 Task: Add Brouwerij West Picnic Lighting Hazy IPA 4 Pack Cans to the cart.
Action: Mouse moved to (1020, 380)
Screenshot: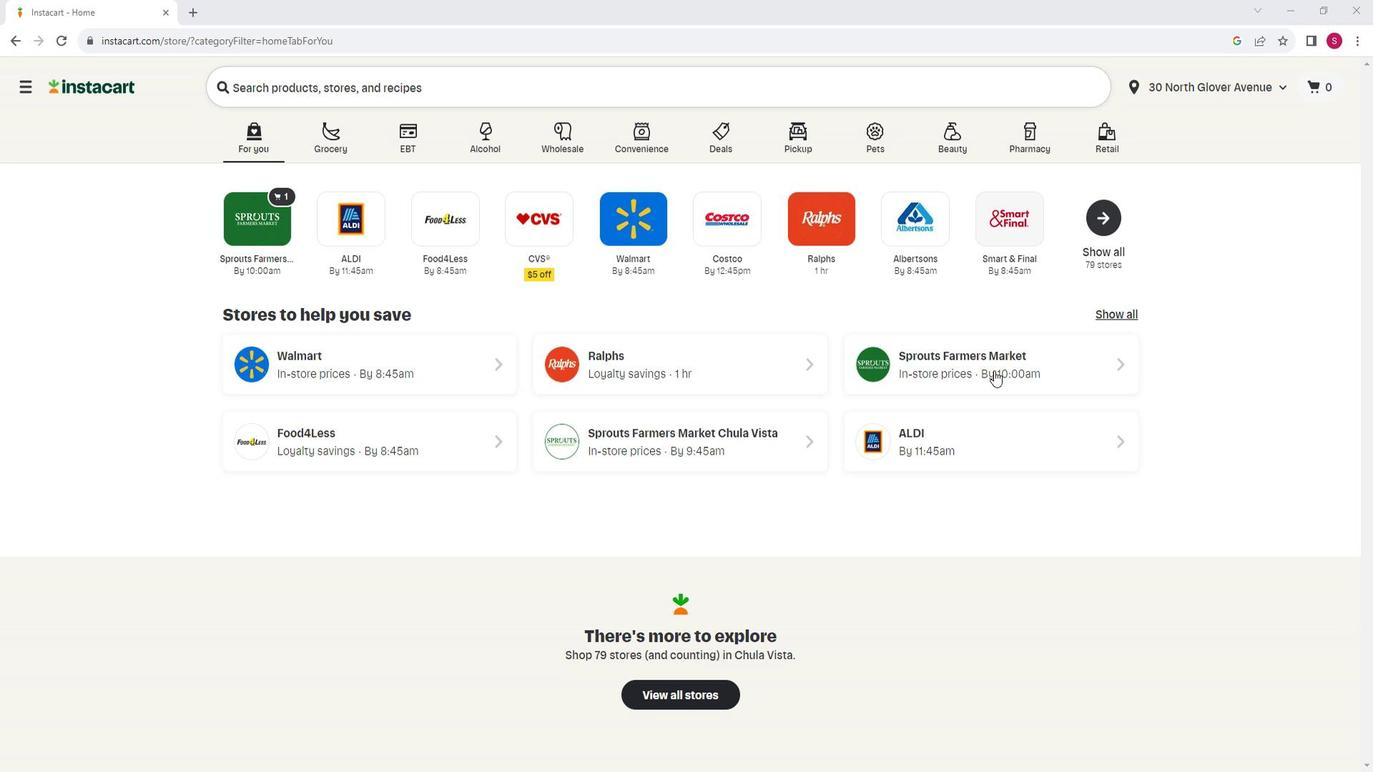 
Action: Mouse pressed left at (1020, 380)
Screenshot: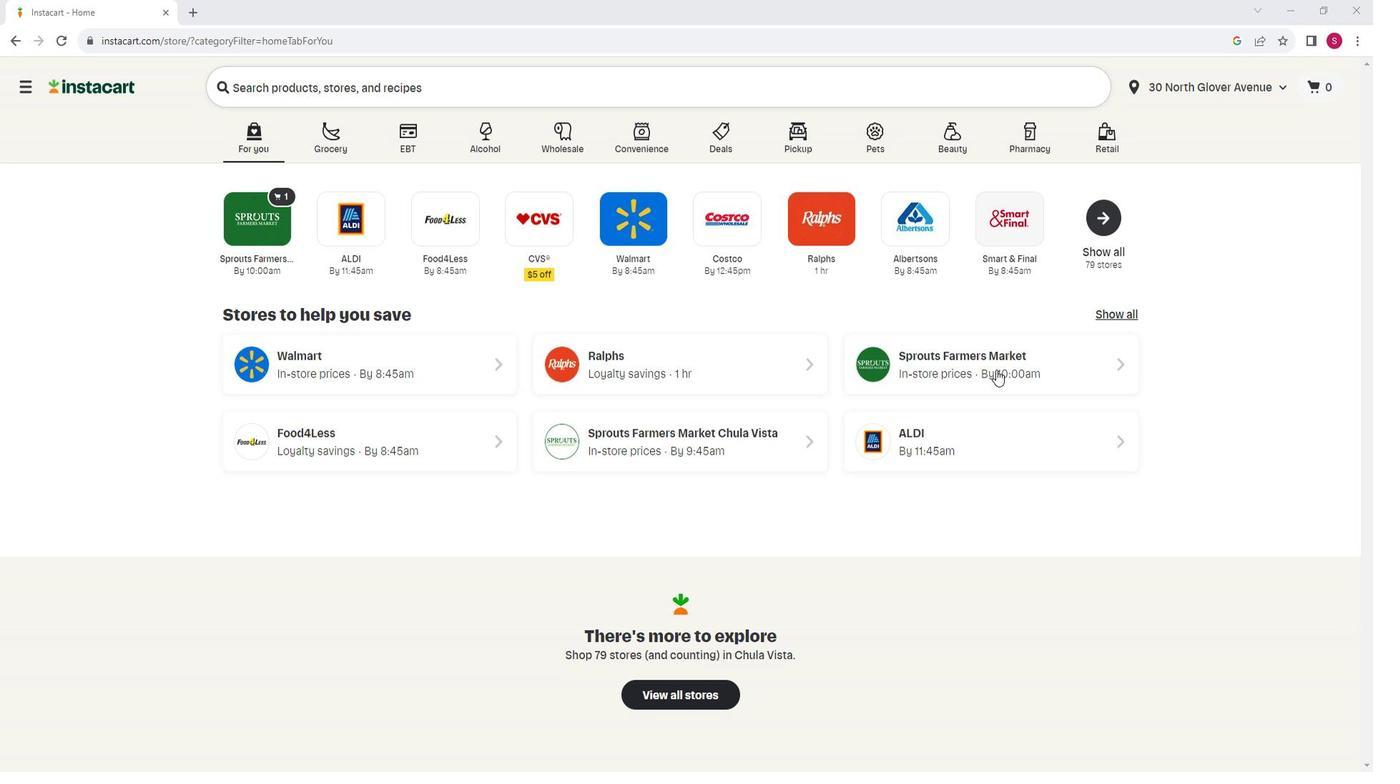 
Action: Mouse moved to (96, 645)
Screenshot: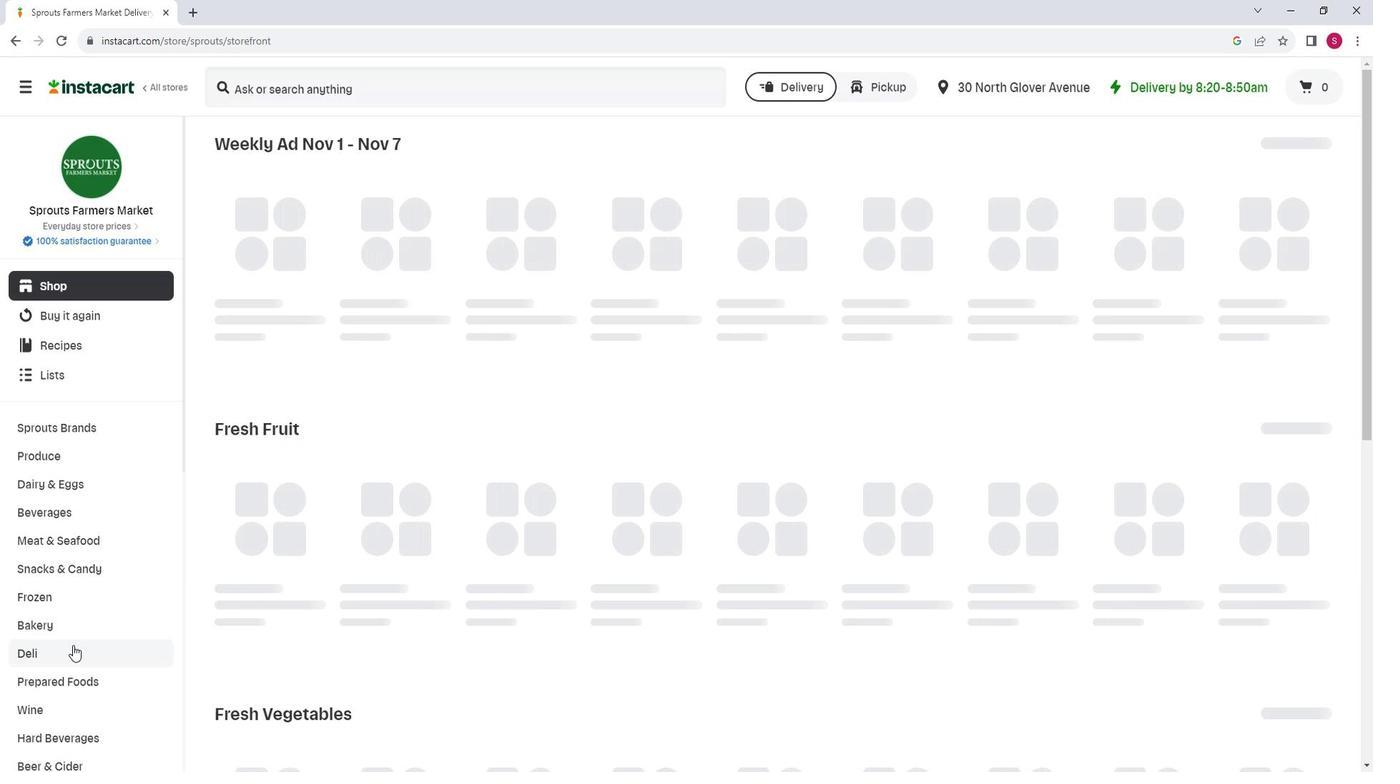 
Action: Mouse scrolled (96, 645) with delta (0, 0)
Screenshot: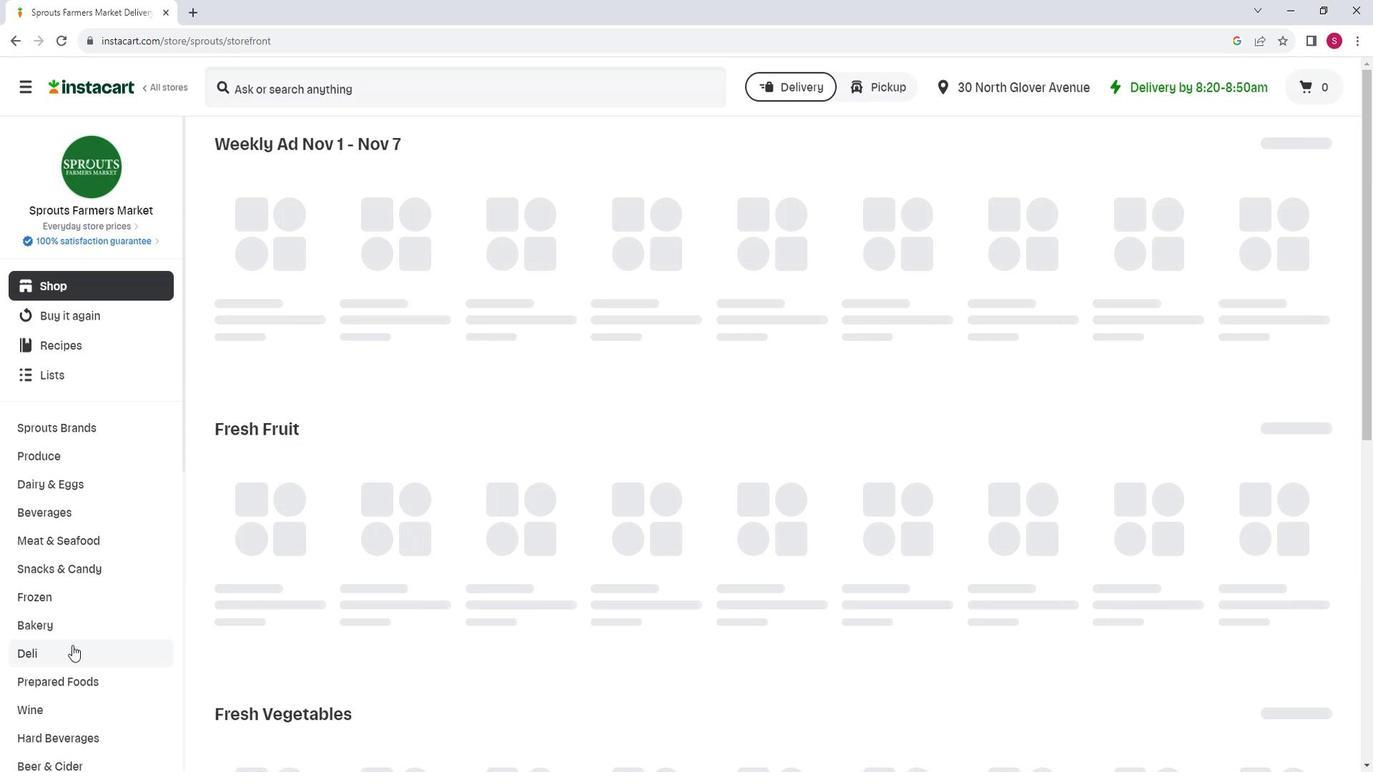 
Action: Mouse scrolled (96, 645) with delta (0, 0)
Screenshot: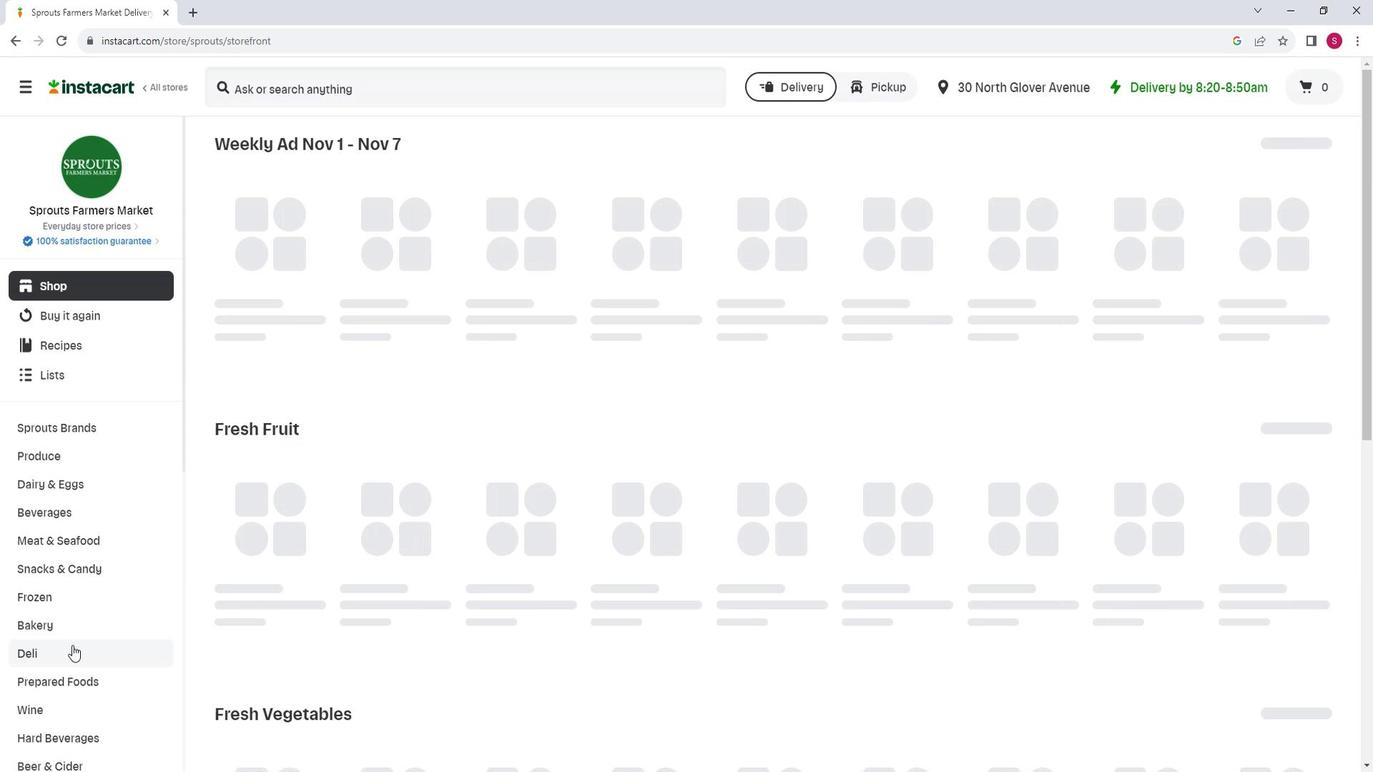 
Action: Mouse moved to (105, 620)
Screenshot: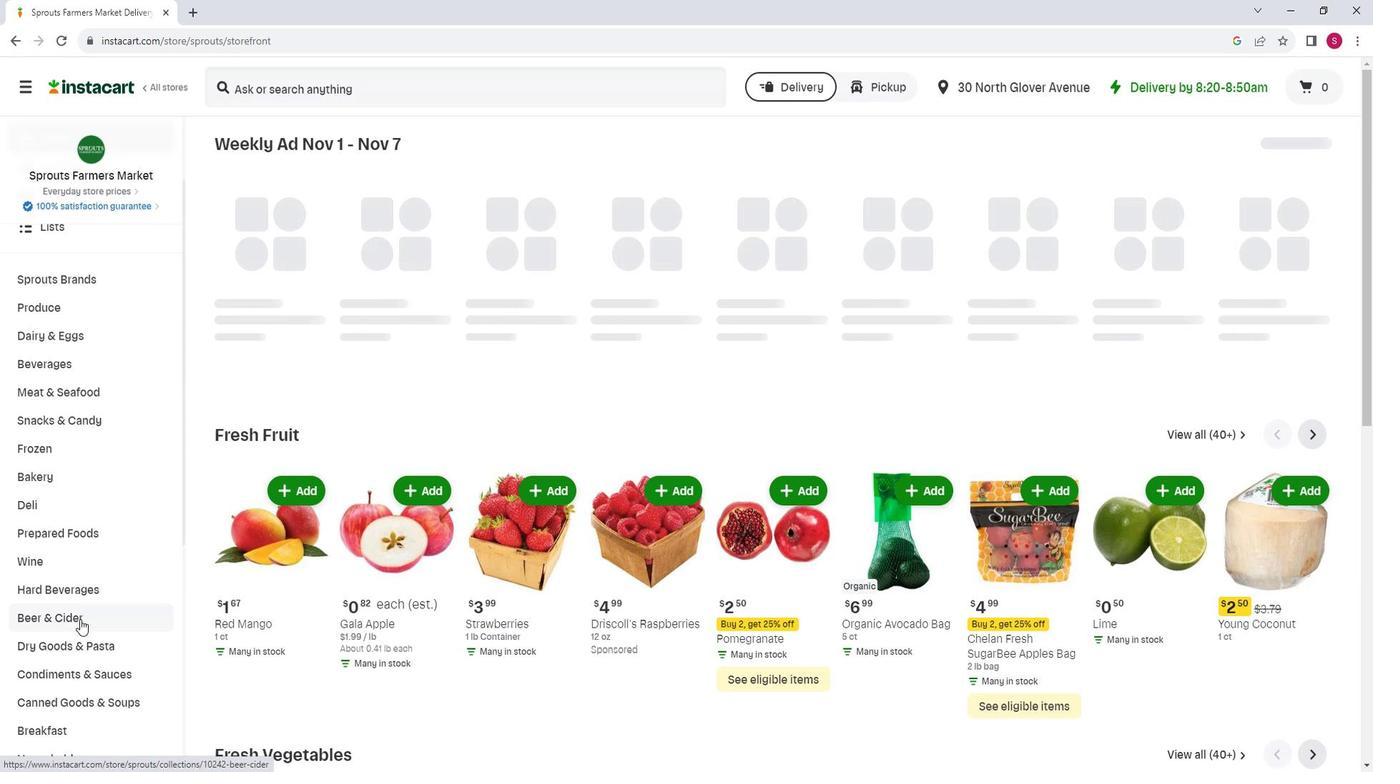 
Action: Mouse pressed left at (105, 620)
Screenshot: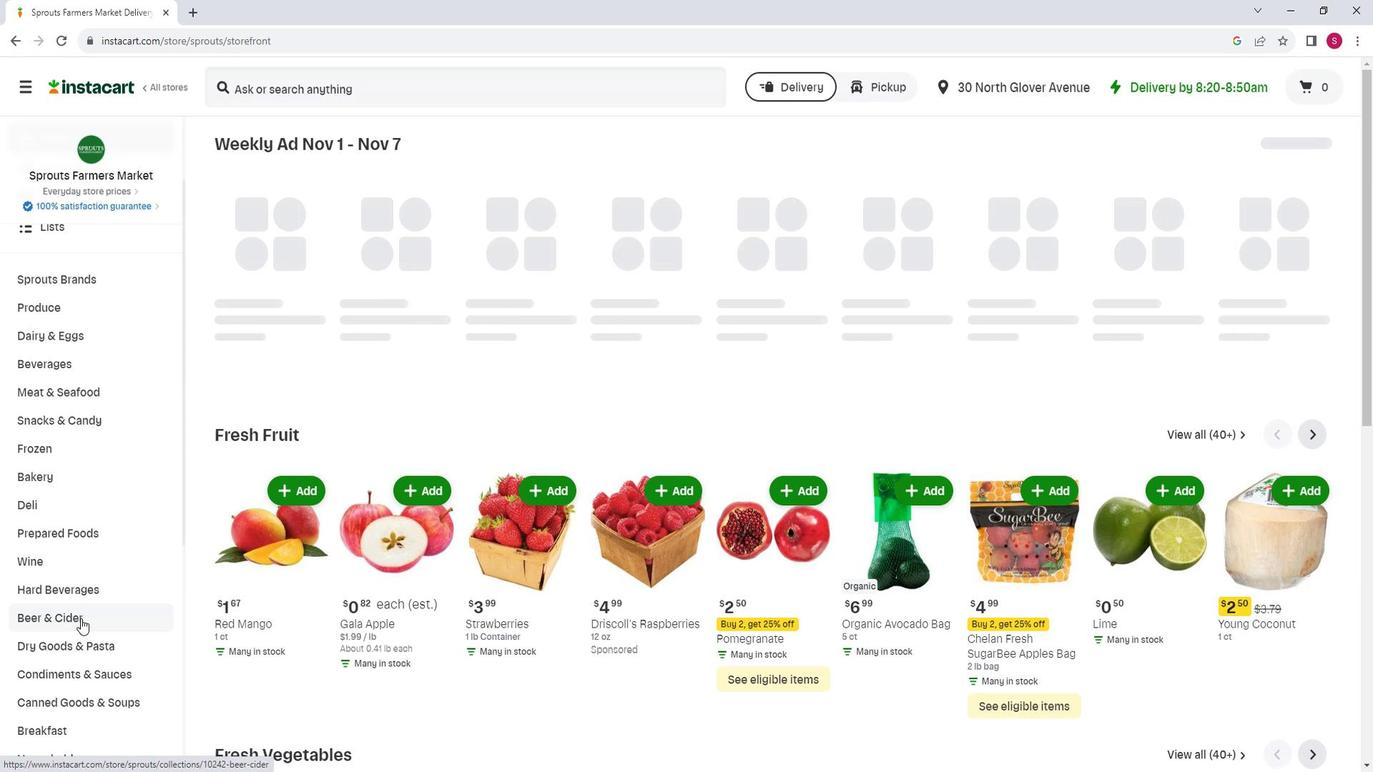 
Action: Mouse moved to (344, 203)
Screenshot: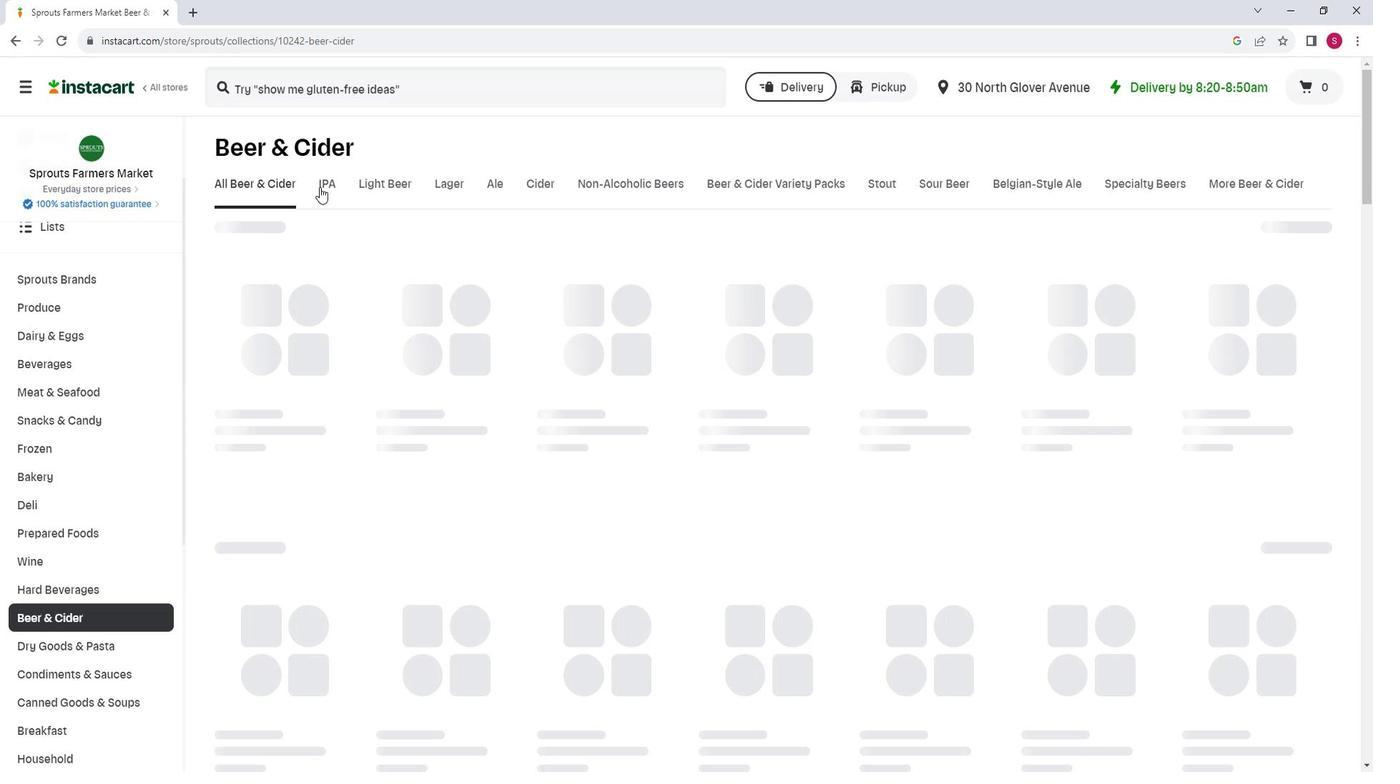 
Action: Mouse pressed left at (344, 203)
Screenshot: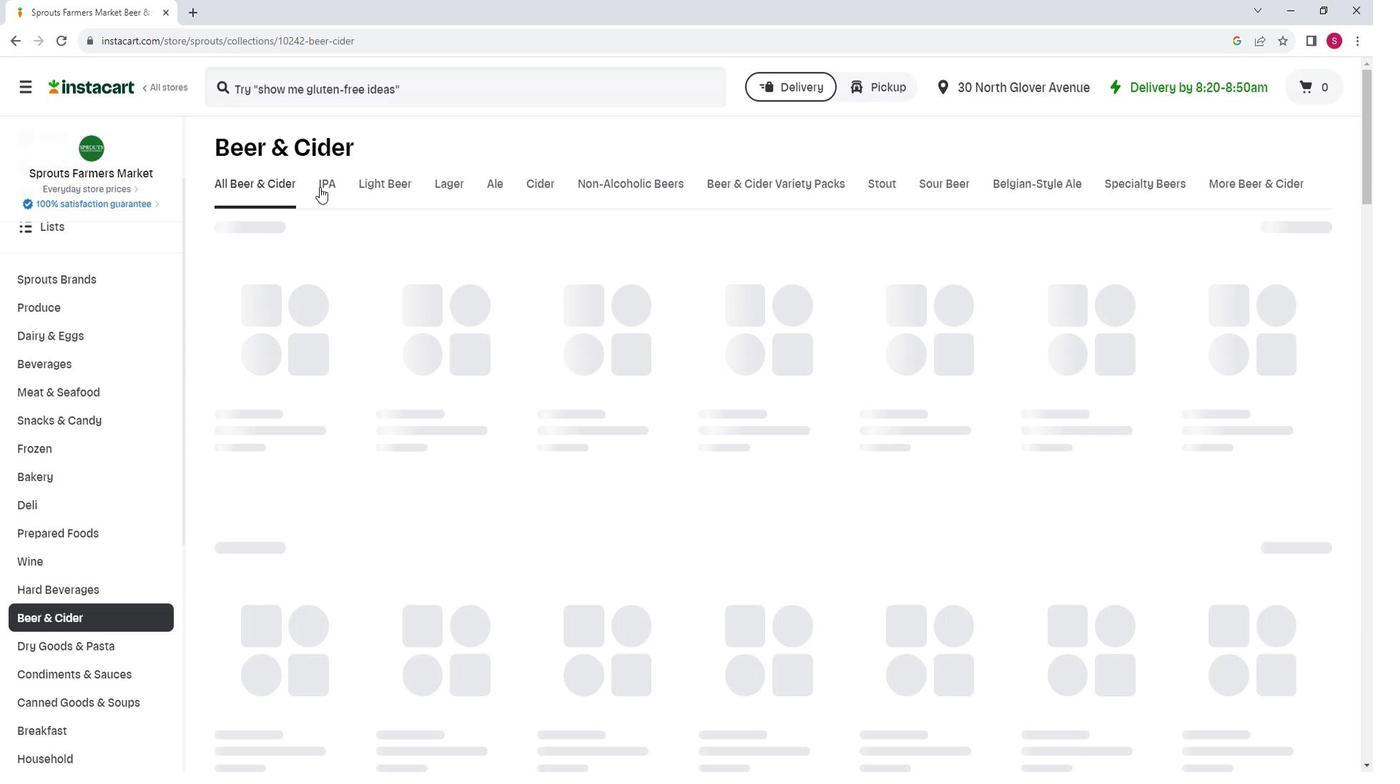 
Action: Mouse moved to (559, 295)
Screenshot: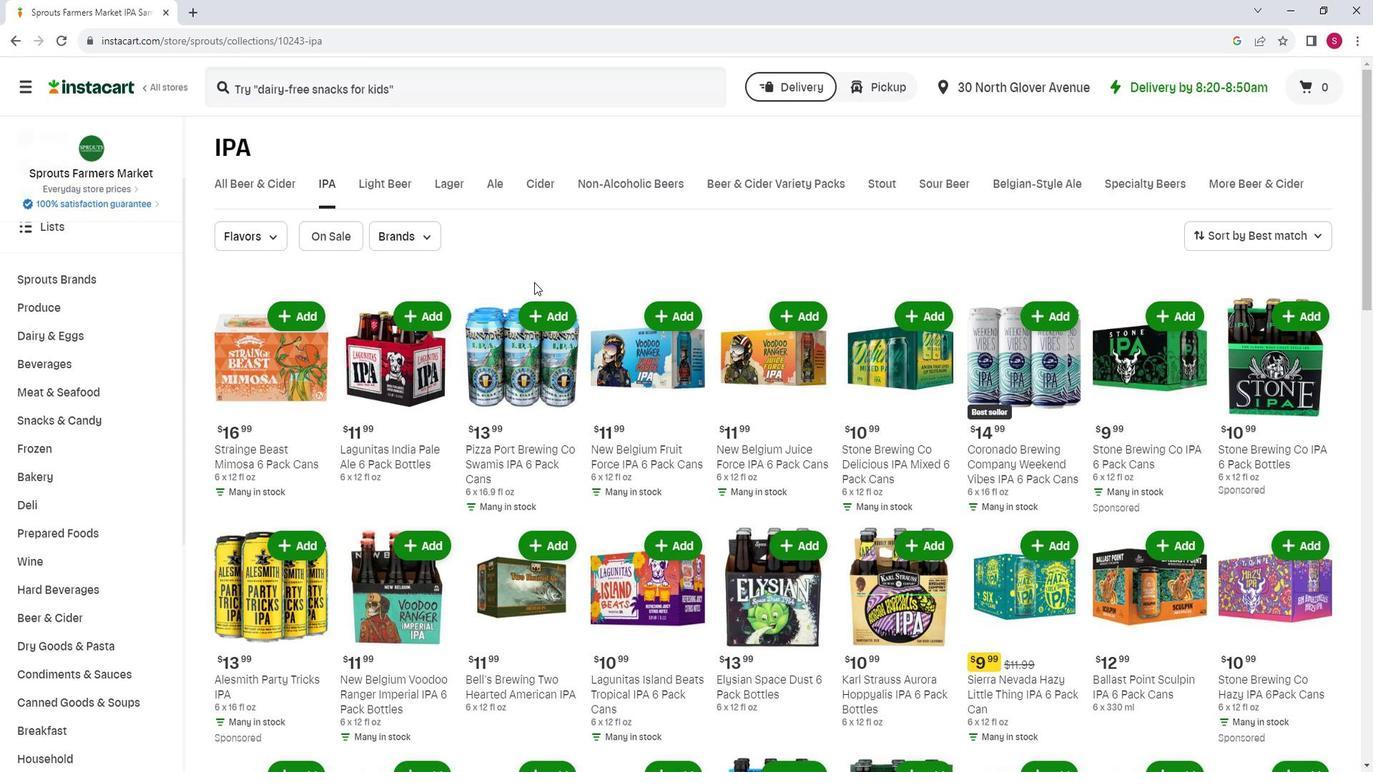 
Action: Mouse scrolled (559, 294) with delta (0, 0)
Screenshot: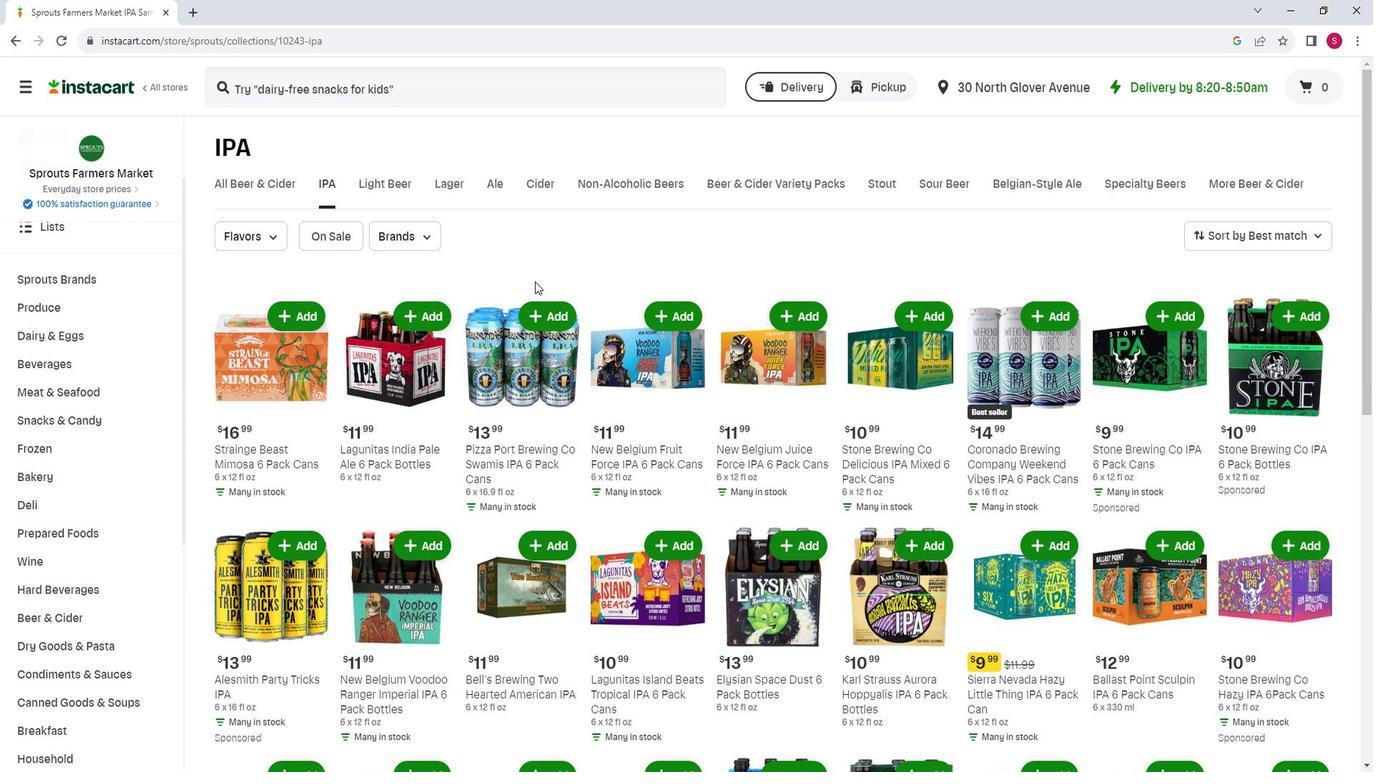 
Action: Mouse moved to (679, 291)
Screenshot: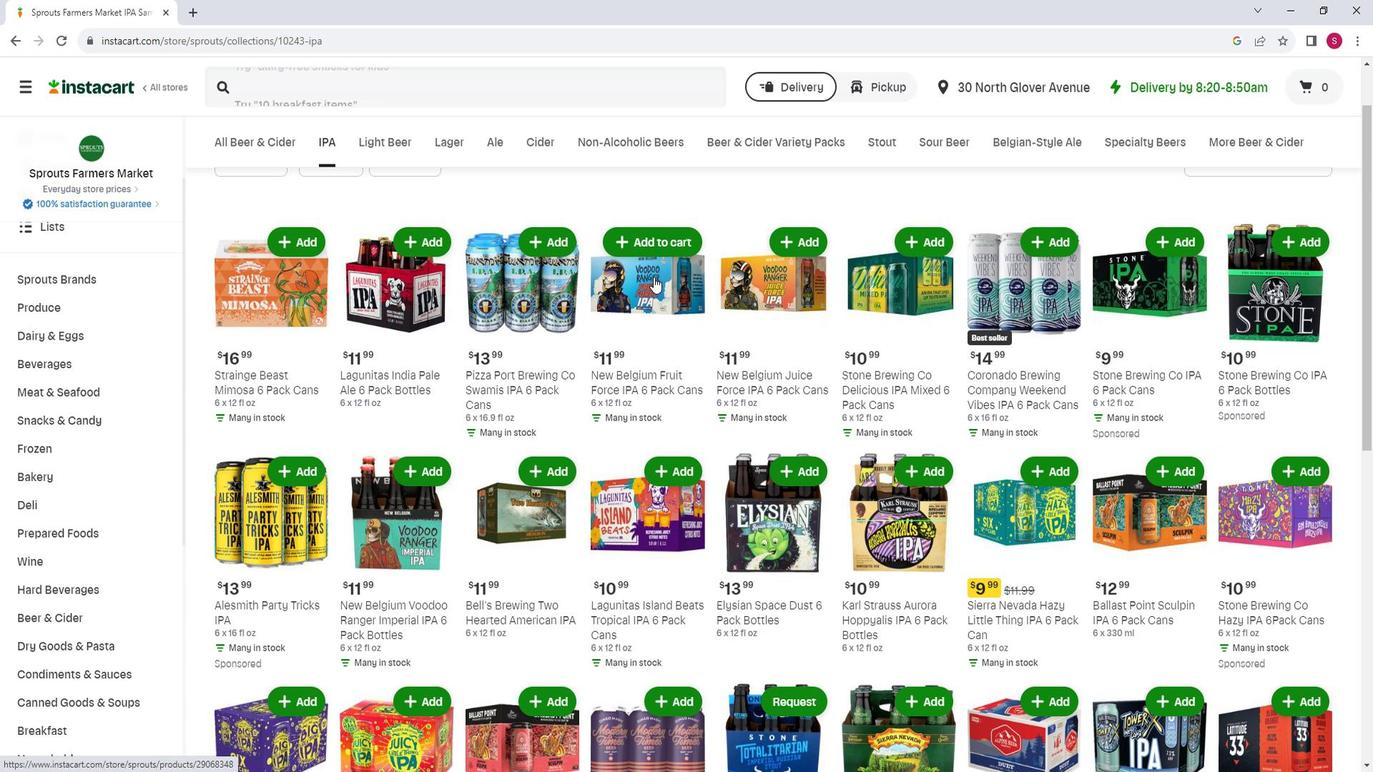 
Action: Mouse scrolled (679, 290) with delta (0, 0)
Screenshot: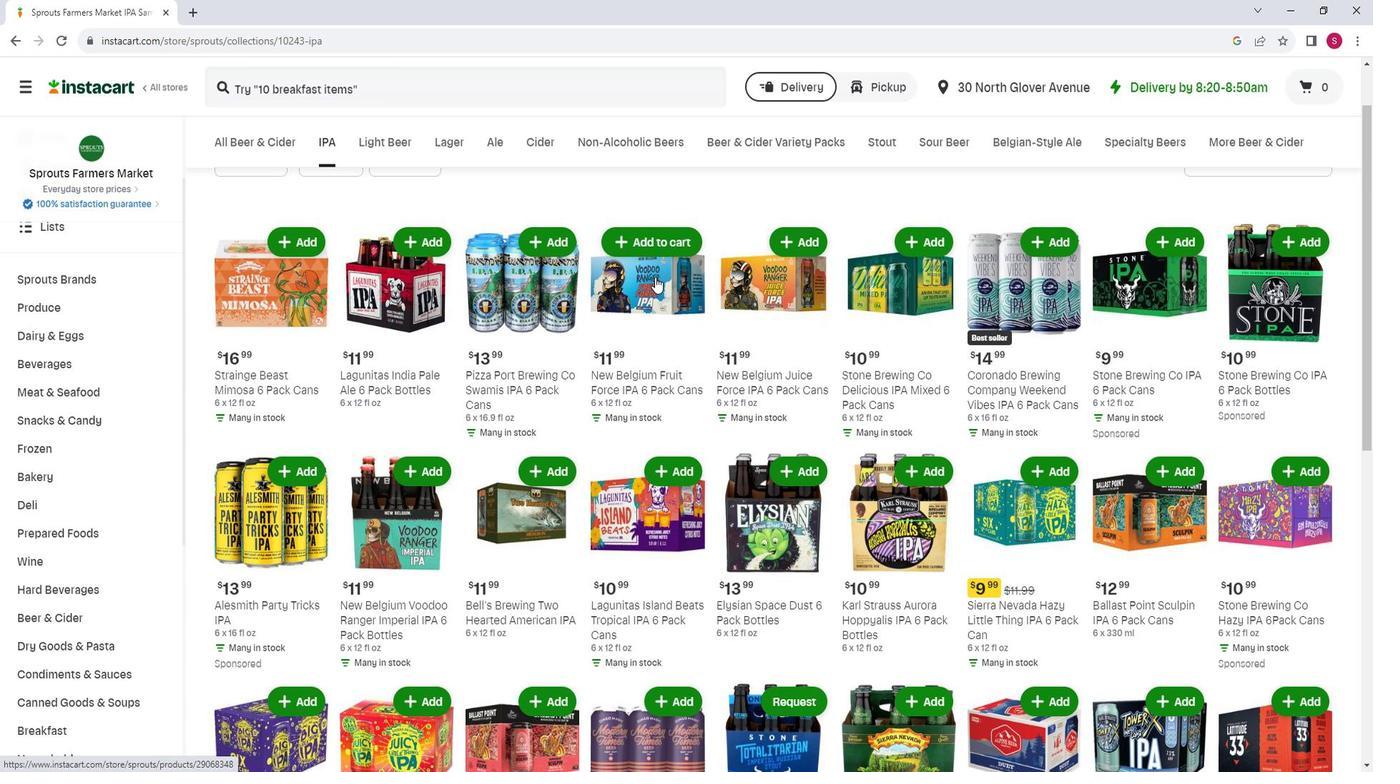 
Action: Mouse moved to (713, 368)
Screenshot: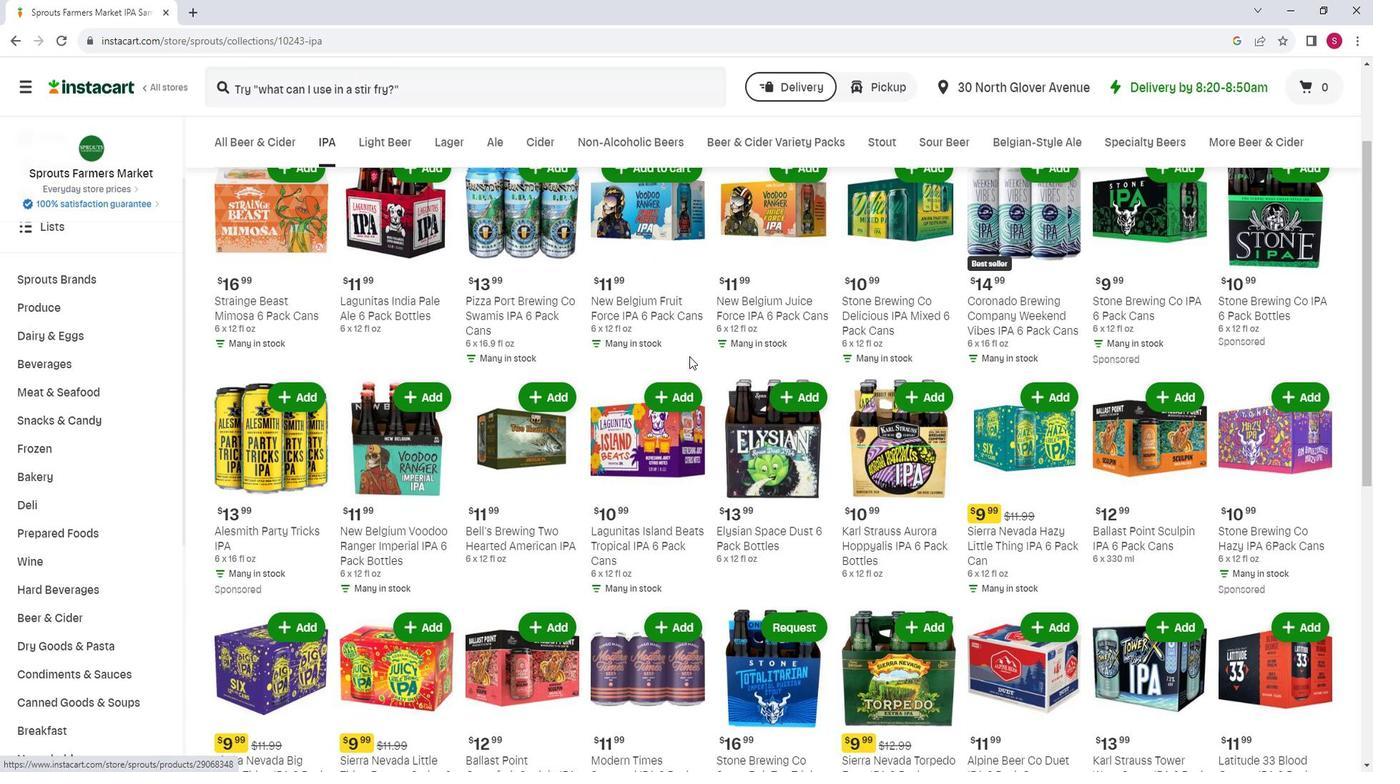 
Action: Mouse scrolled (713, 367) with delta (0, 0)
Screenshot: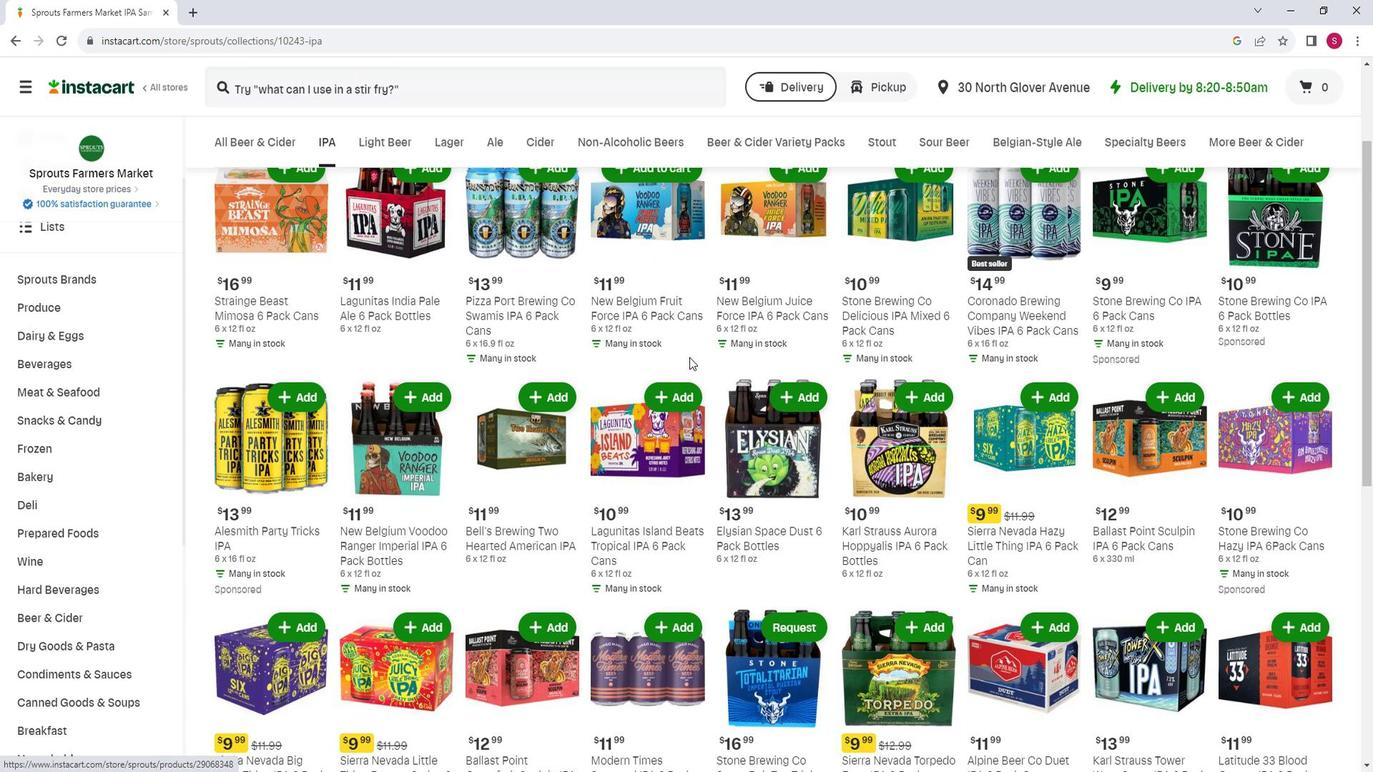 
Action: Mouse moved to (720, 369)
Screenshot: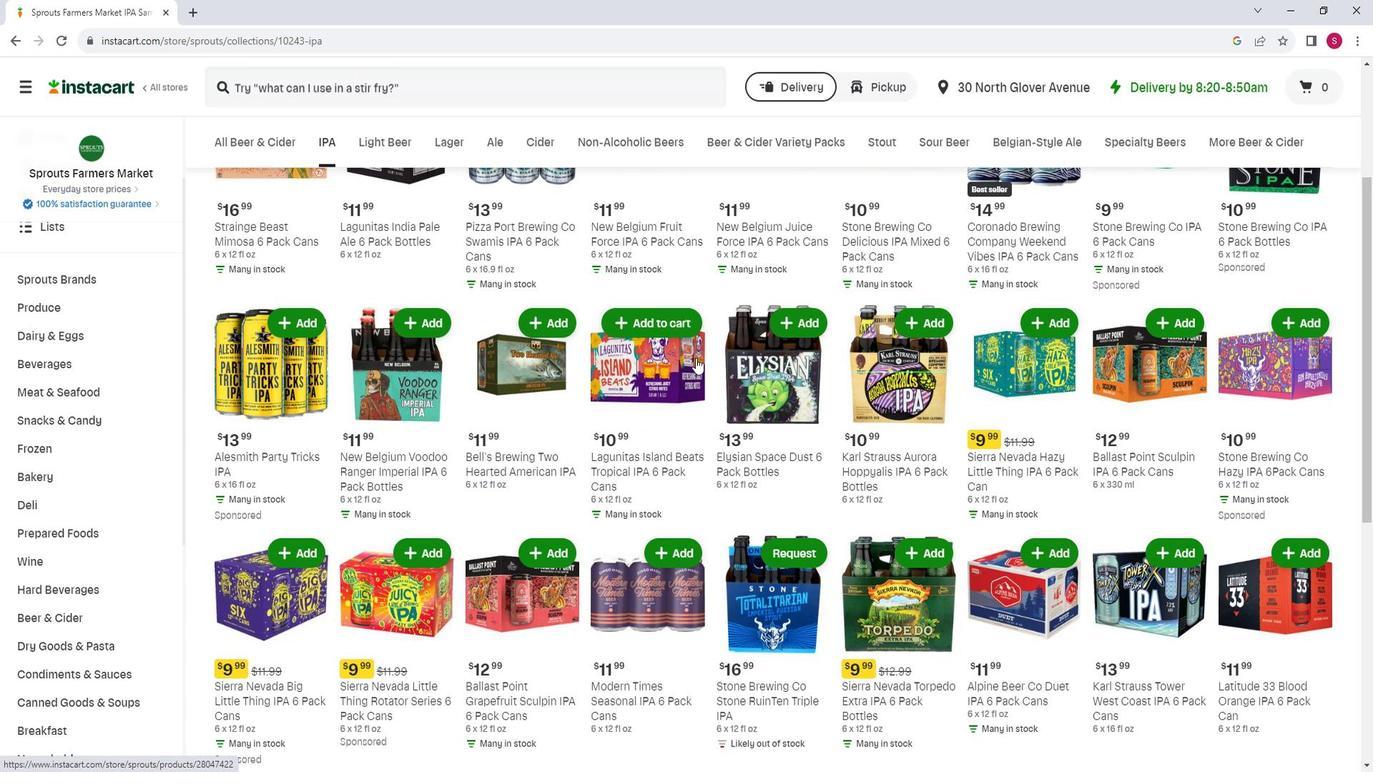 
Action: Mouse scrolled (720, 368) with delta (0, 0)
Screenshot: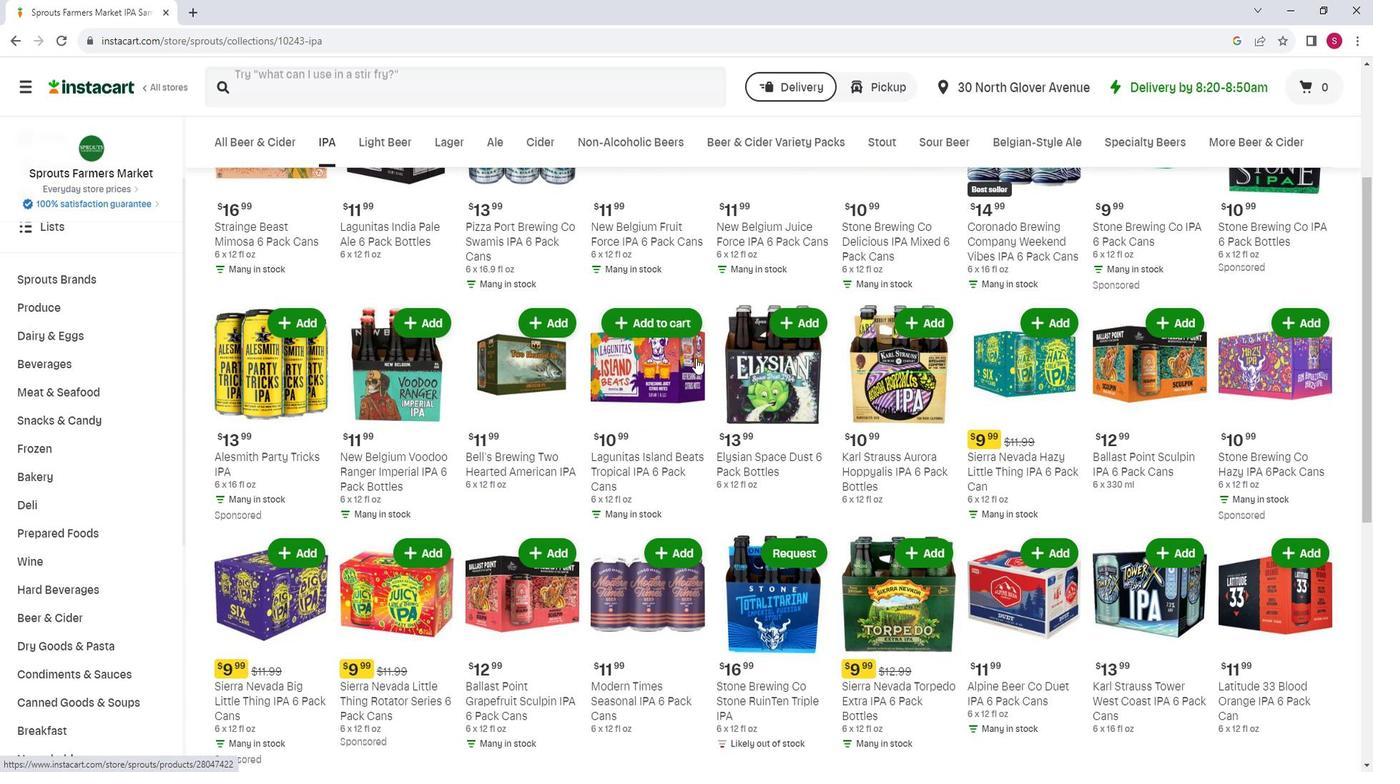 
Action: Mouse moved to (706, 386)
Screenshot: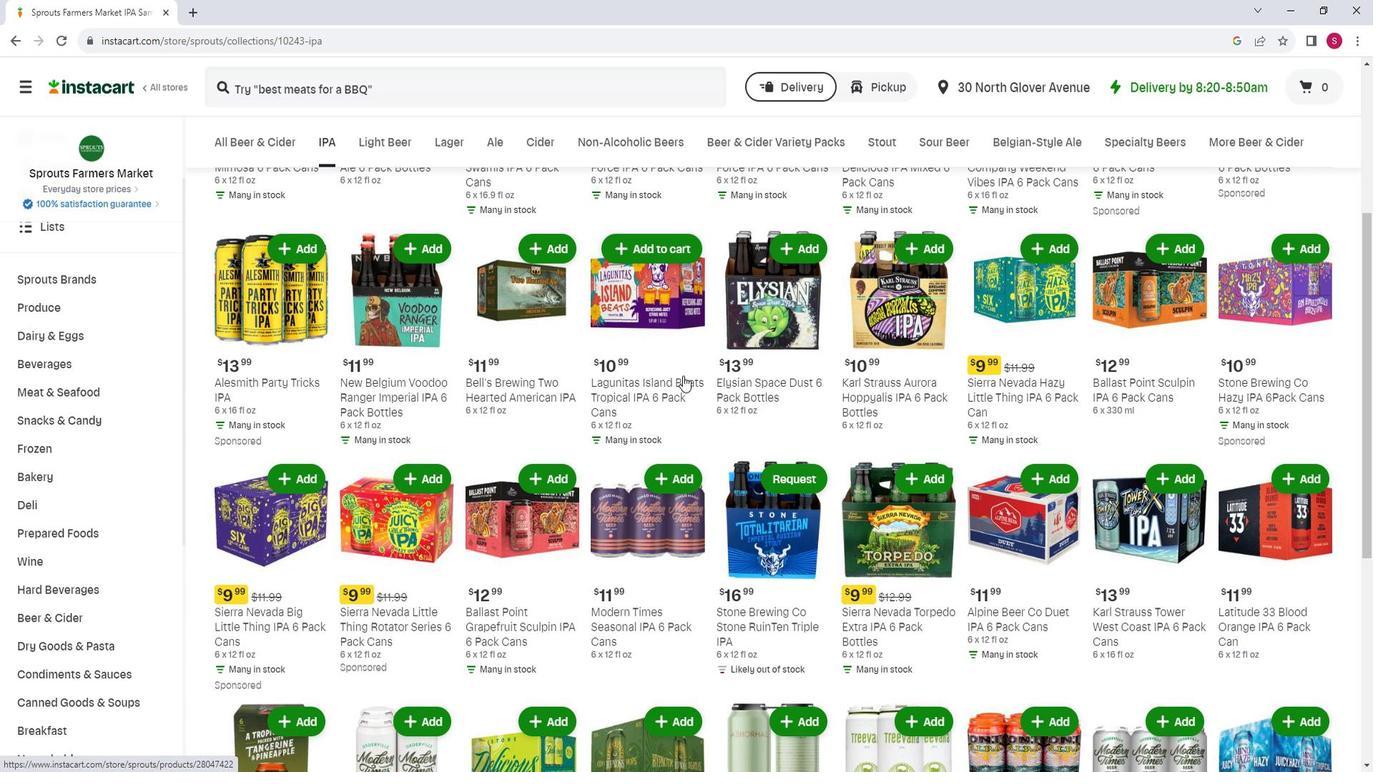 
Action: Mouse scrolled (706, 385) with delta (0, 0)
Screenshot: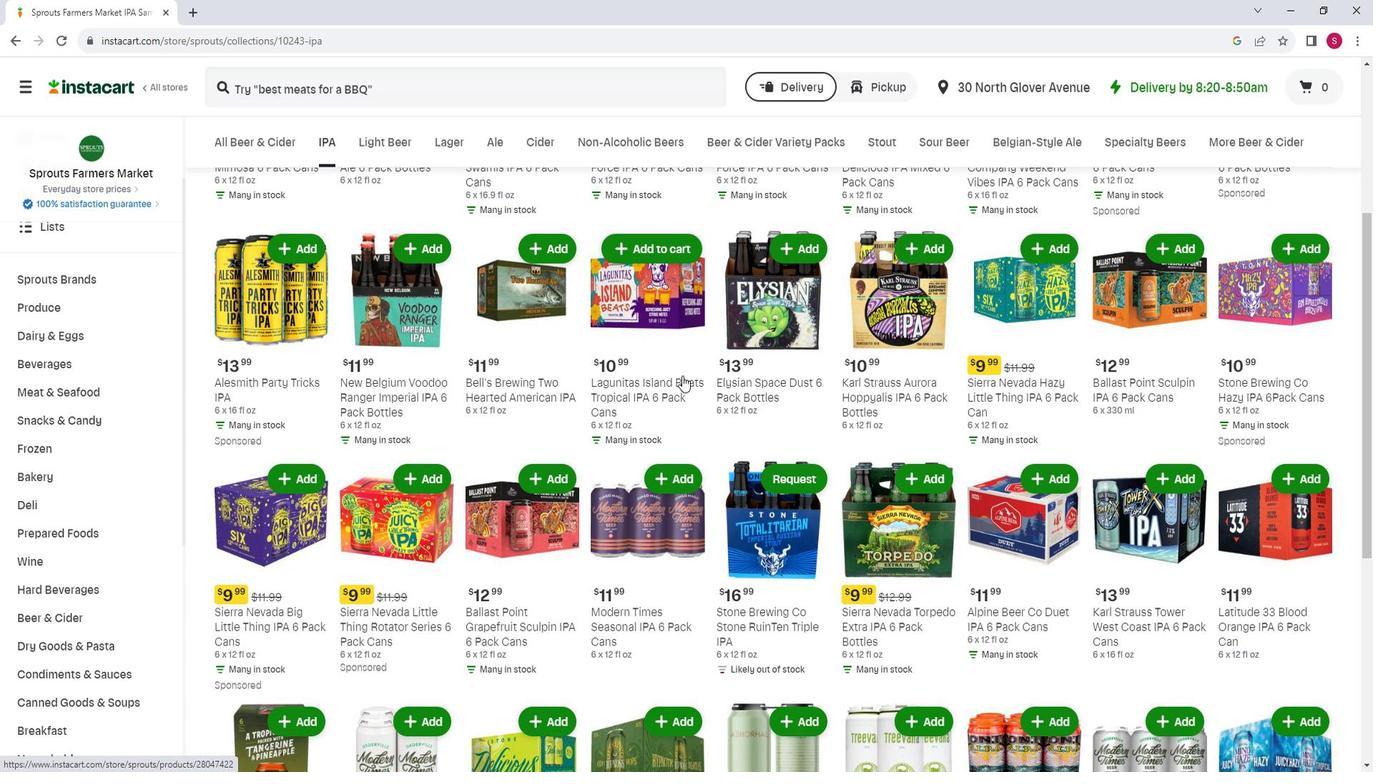 
Action: Mouse scrolled (706, 385) with delta (0, 0)
Screenshot: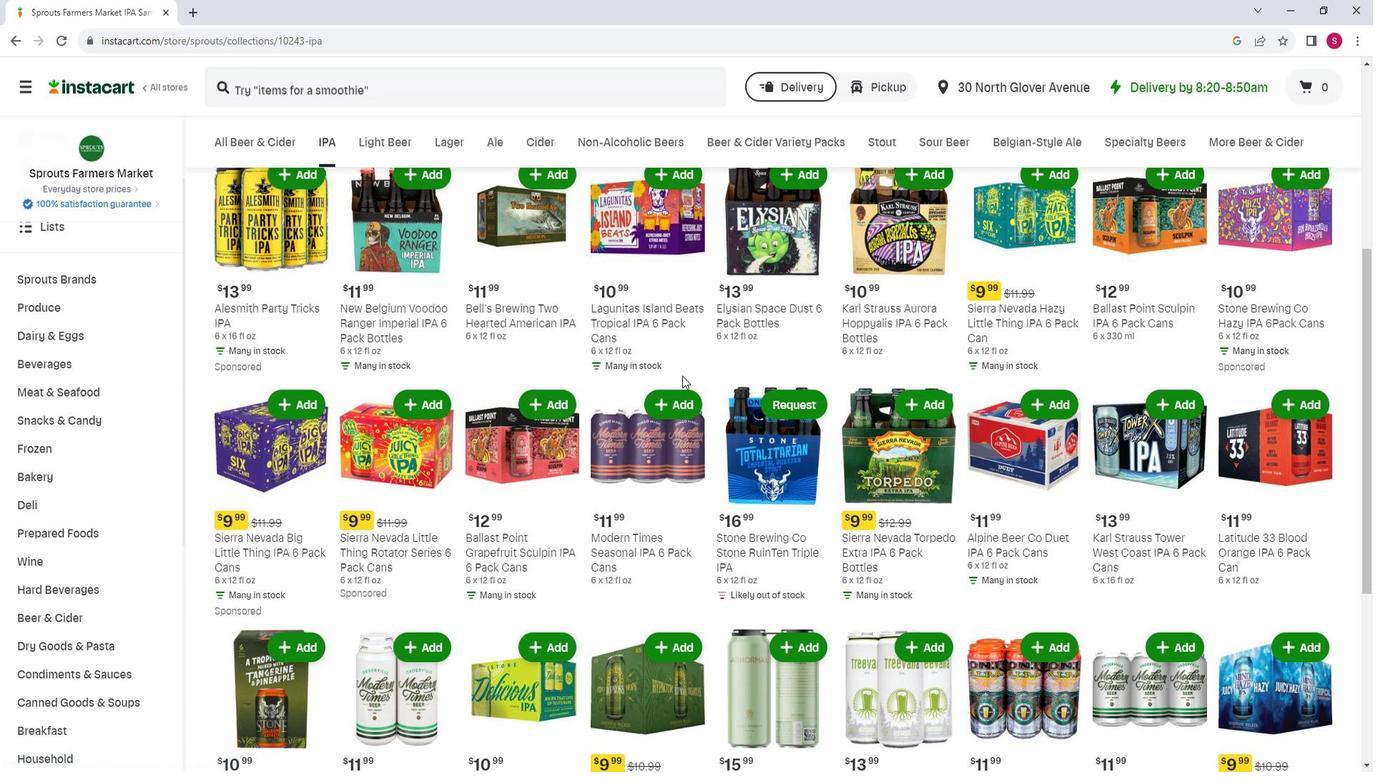 
Action: Mouse scrolled (706, 385) with delta (0, 0)
Screenshot: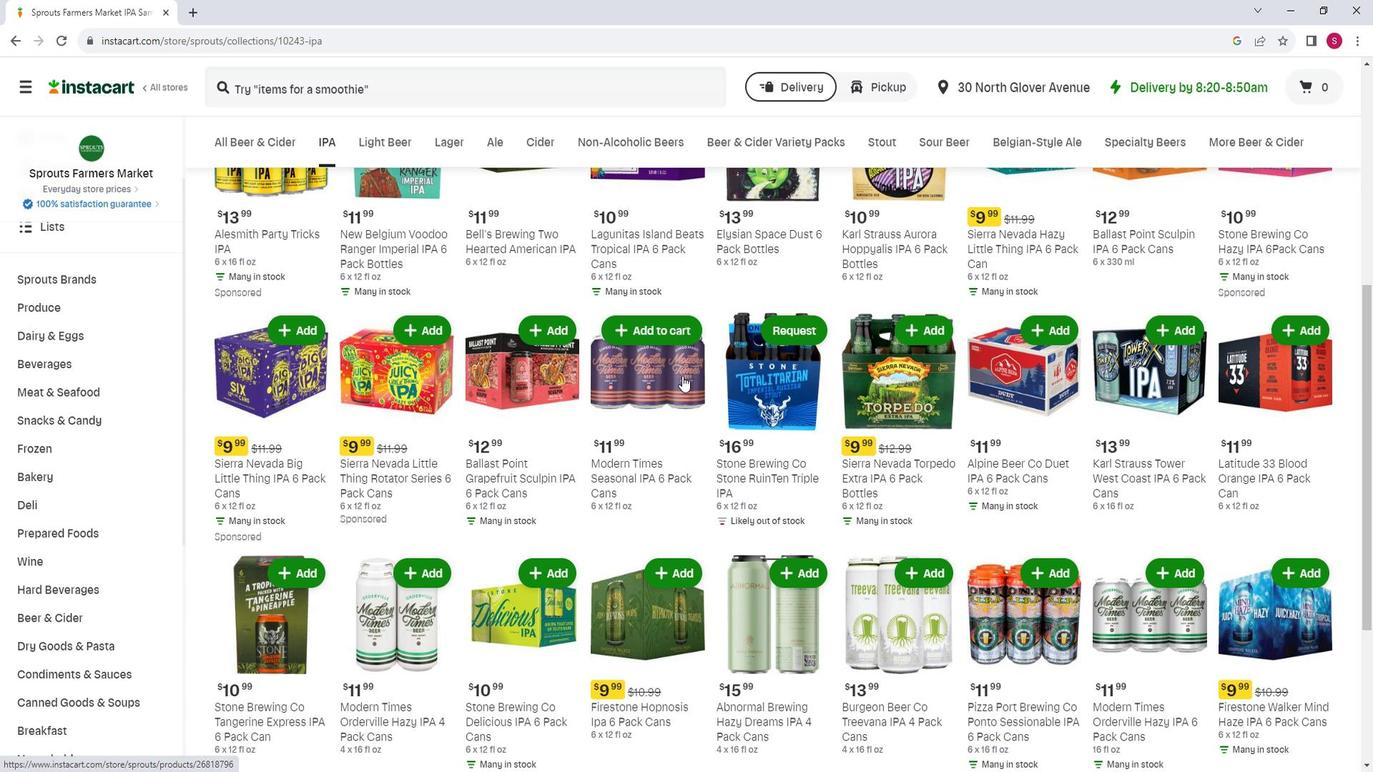 
Action: Mouse scrolled (706, 385) with delta (0, 0)
Screenshot: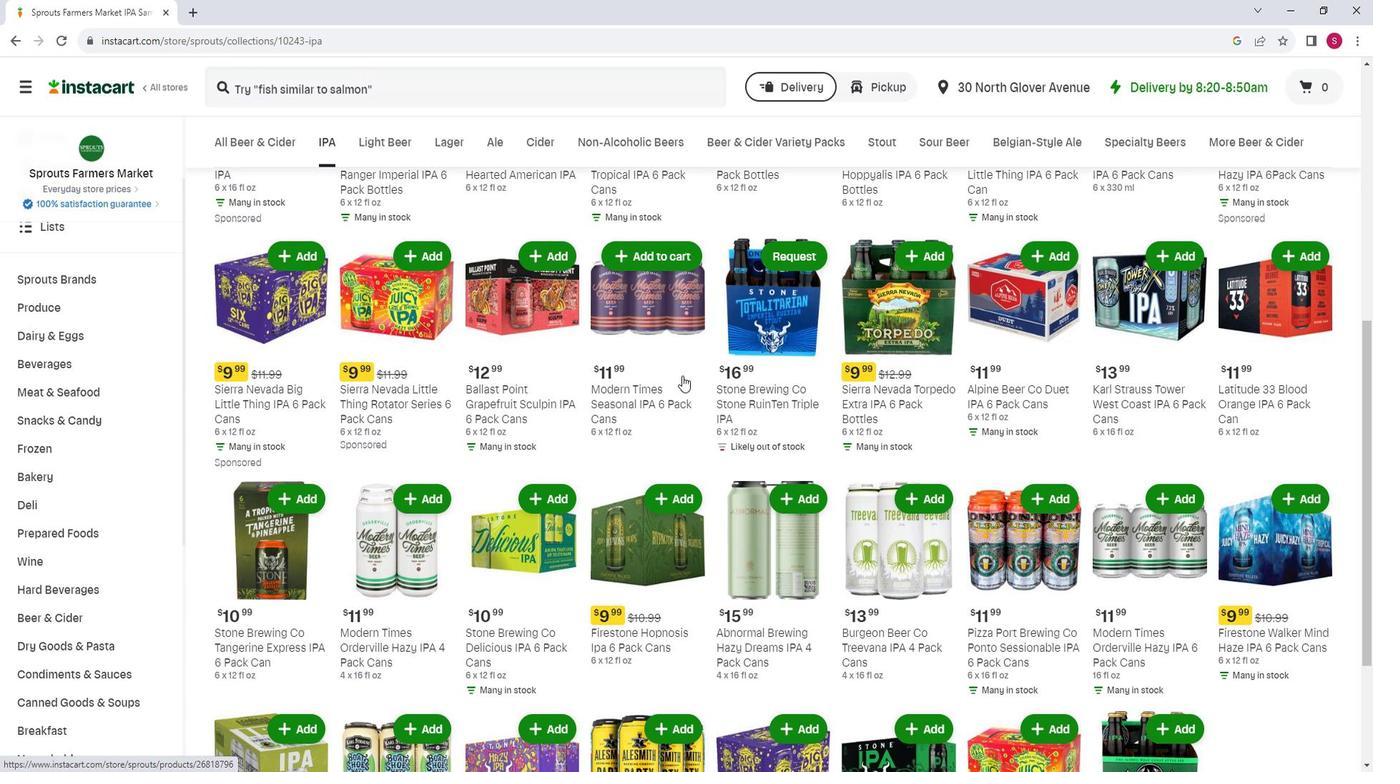 
Action: Mouse scrolled (706, 385) with delta (0, 0)
Screenshot: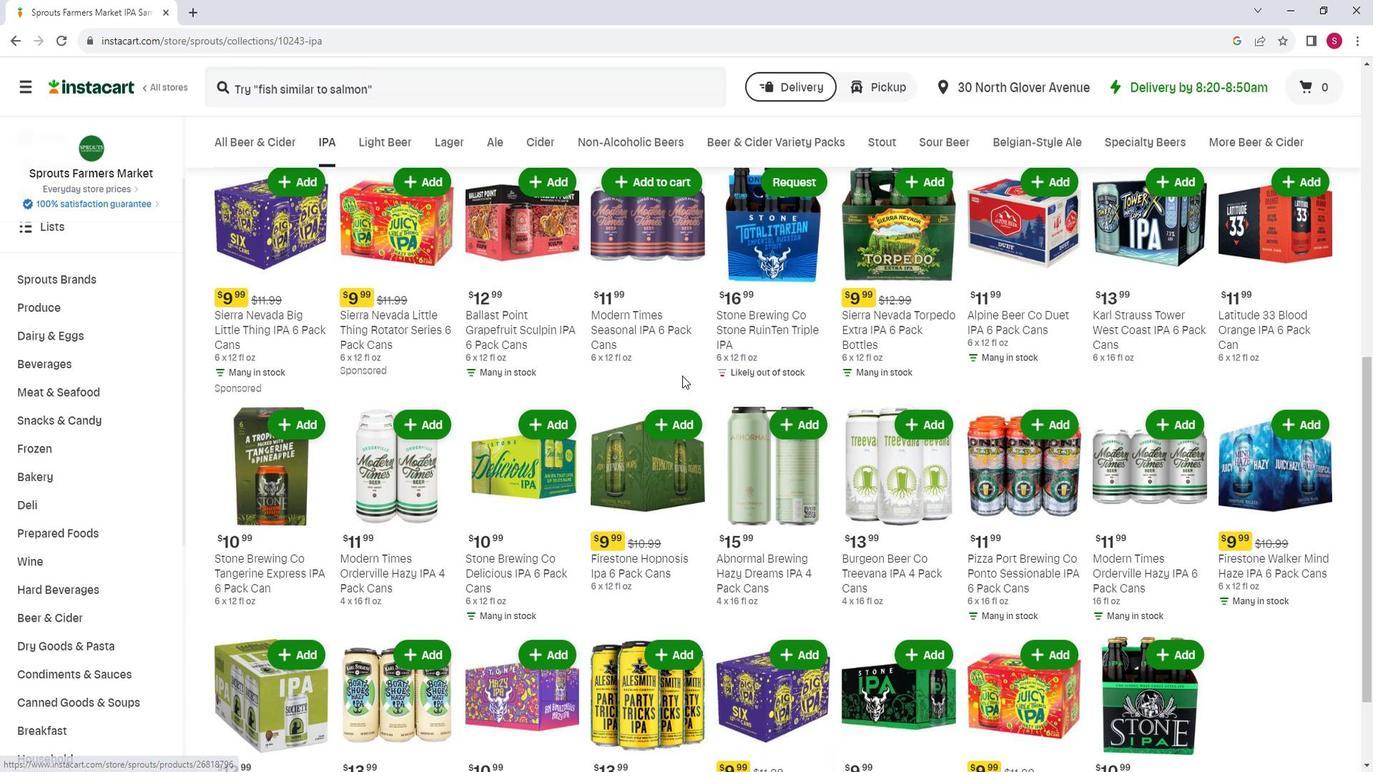 
Action: Mouse scrolled (706, 385) with delta (0, 0)
Screenshot: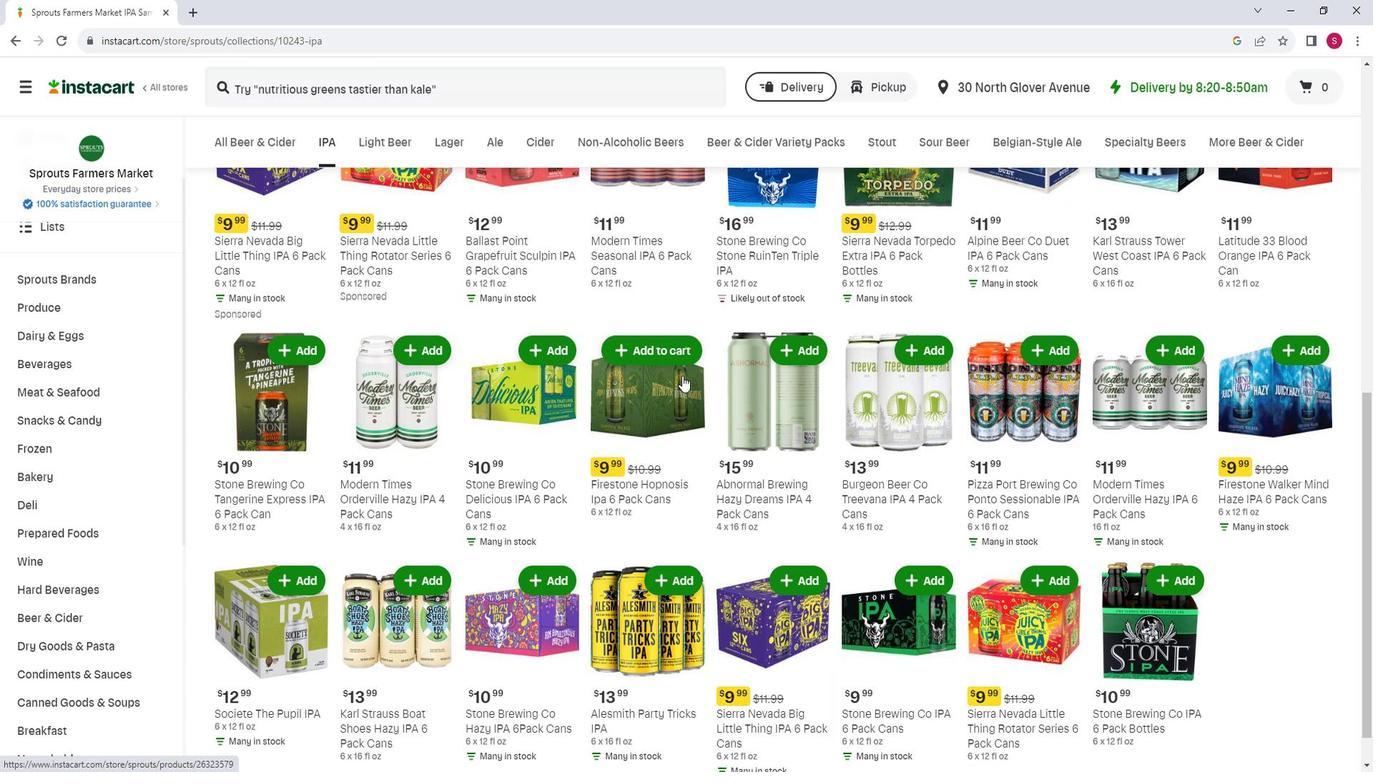 
Action: Mouse scrolled (706, 386) with delta (0, 0)
Screenshot: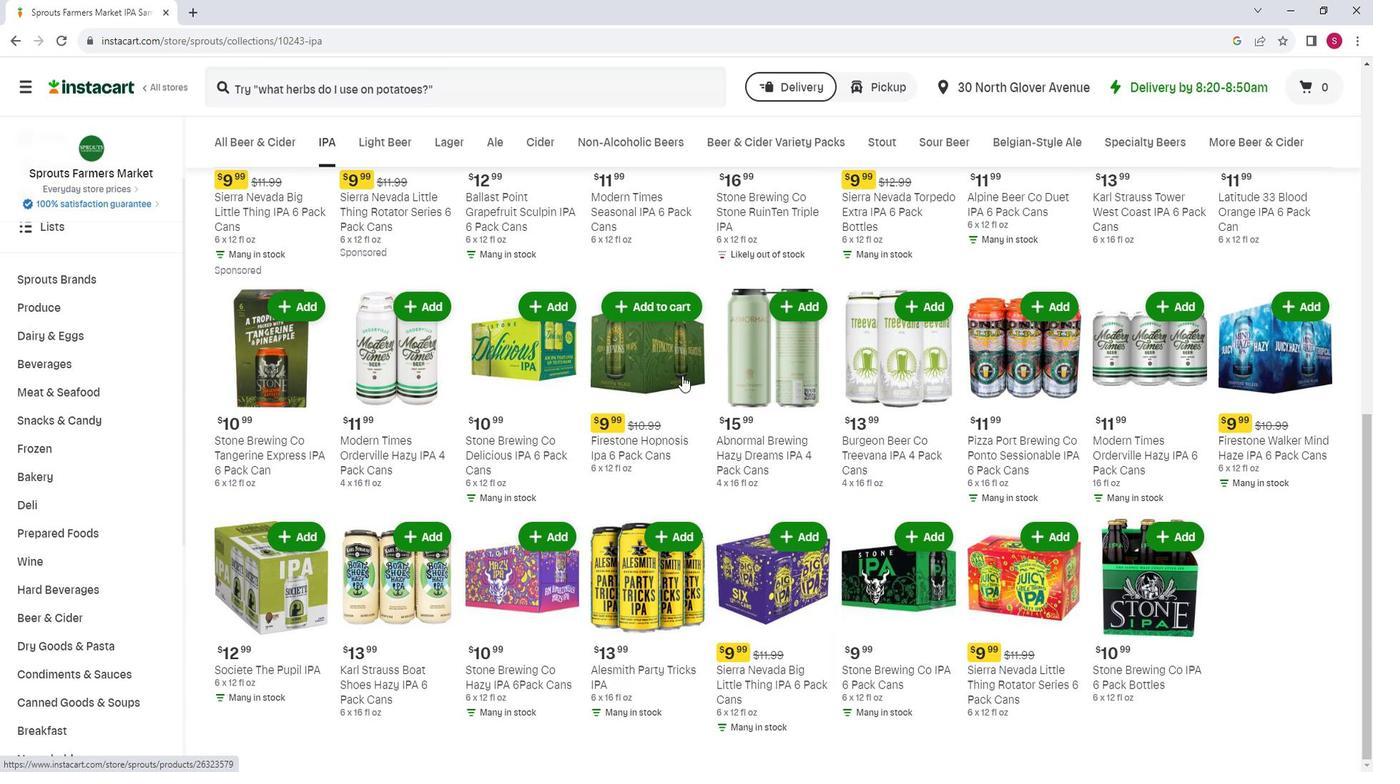 
Action: Mouse scrolled (706, 386) with delta (0, 0)
Screenshot: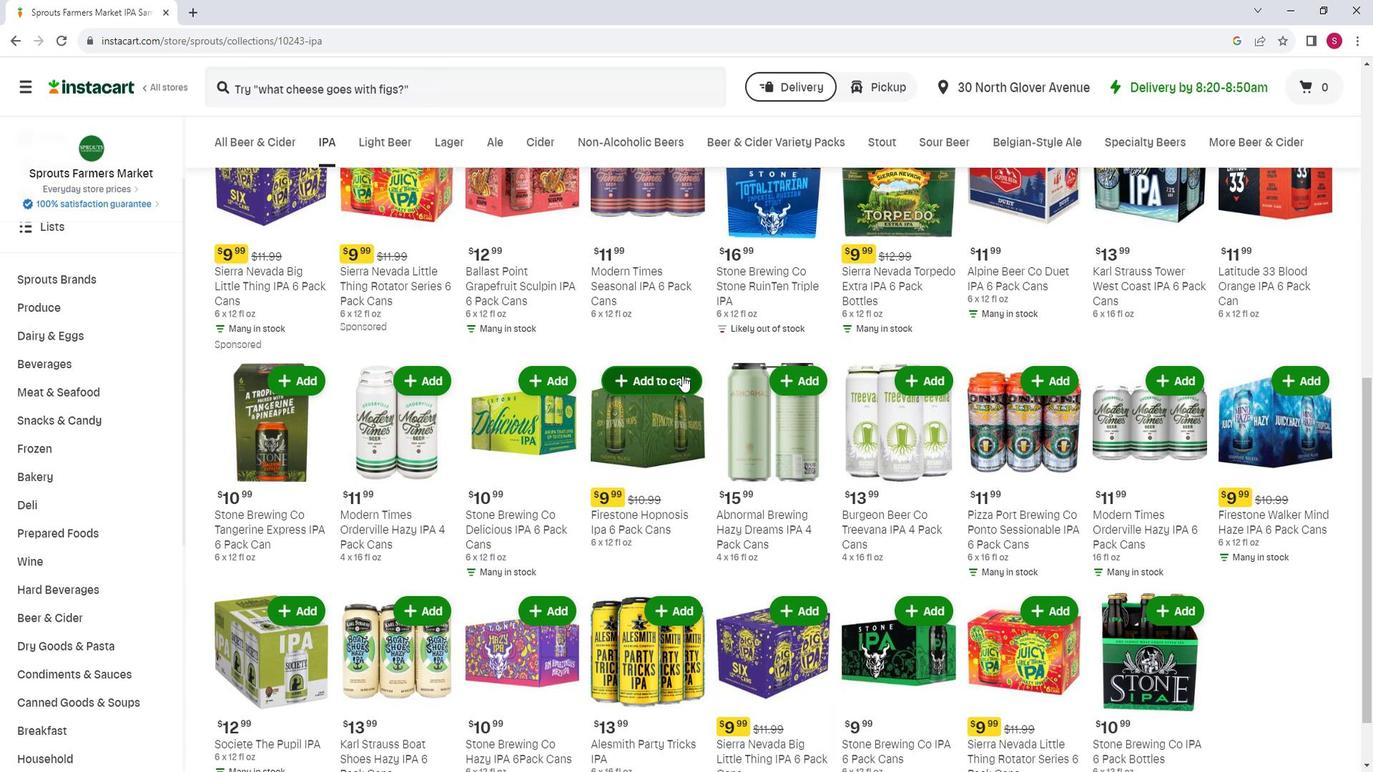 
Action: Mouse scrolled (706, 386) with delta (0, 0)
Screenshot: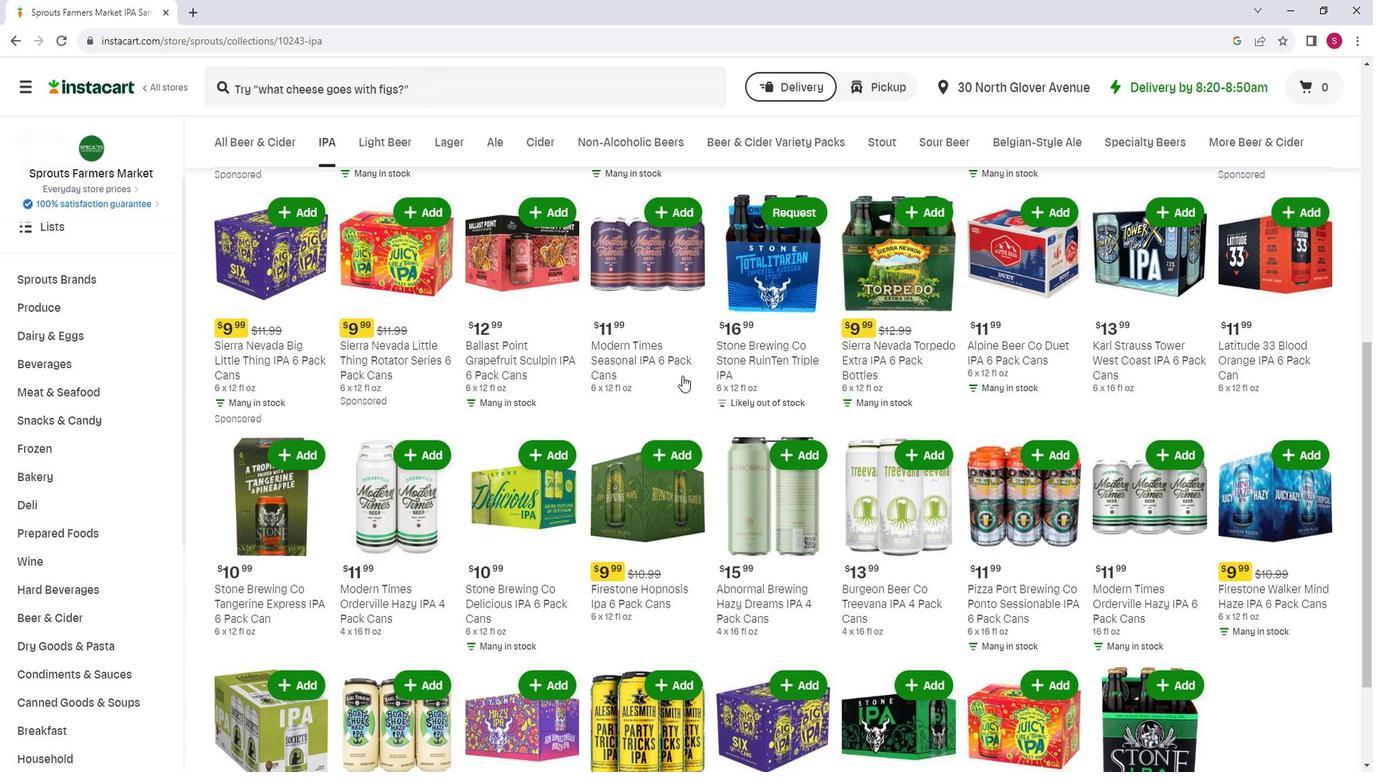 
Action: Mouse scrolled (706, 386) with delta (0, 0)
Screenshot: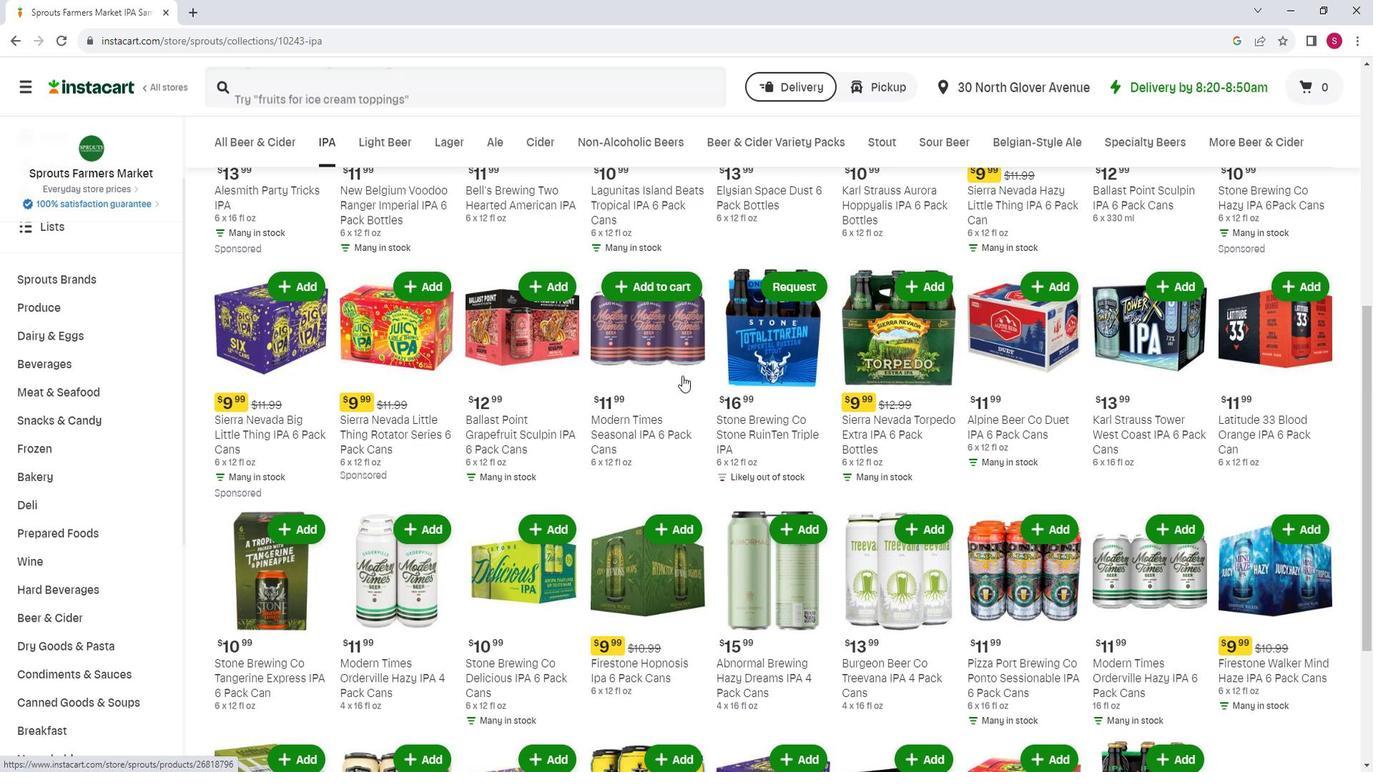 
Action: Mouse scrolled (706, 386) with delta (0, 0)
Screenshot: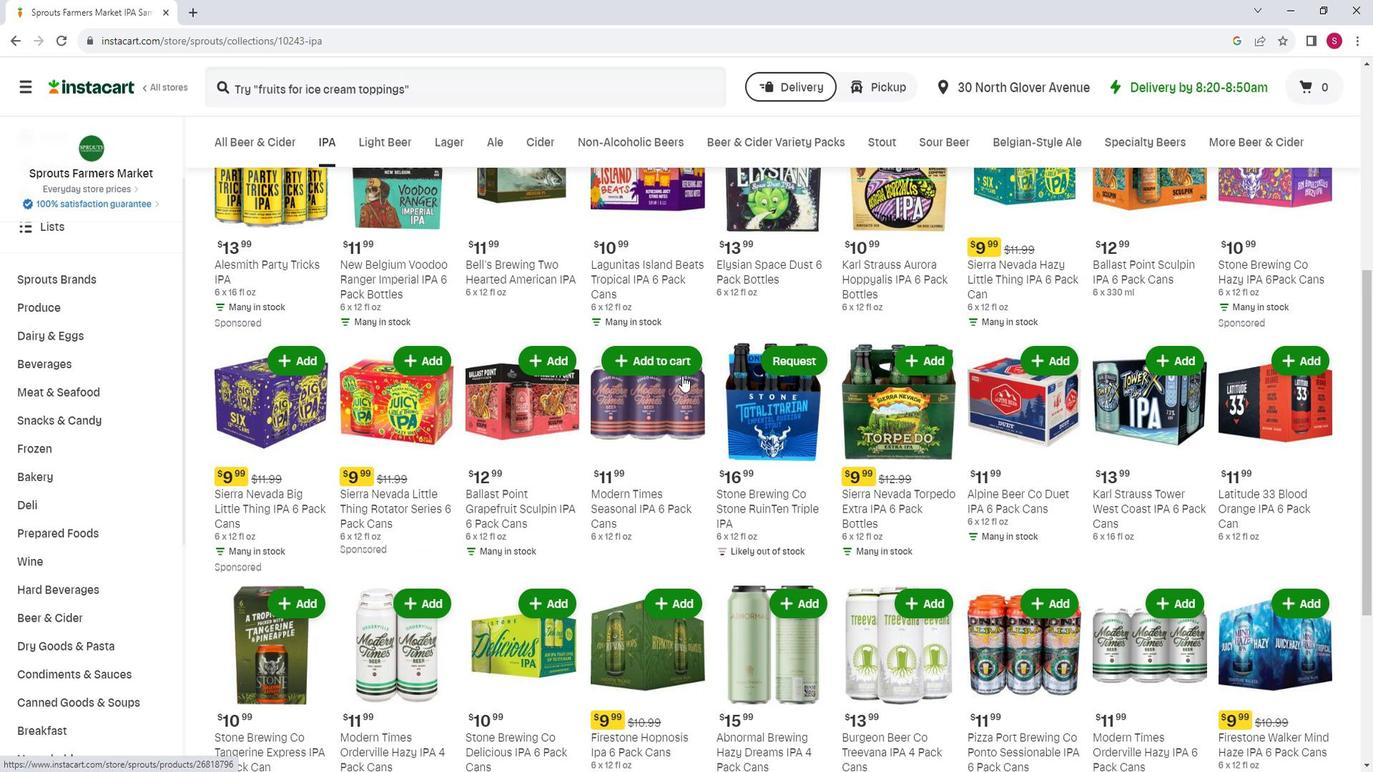 
Action: Mouse scrolled (706, 386) with delta (0, 0)
Screenshot: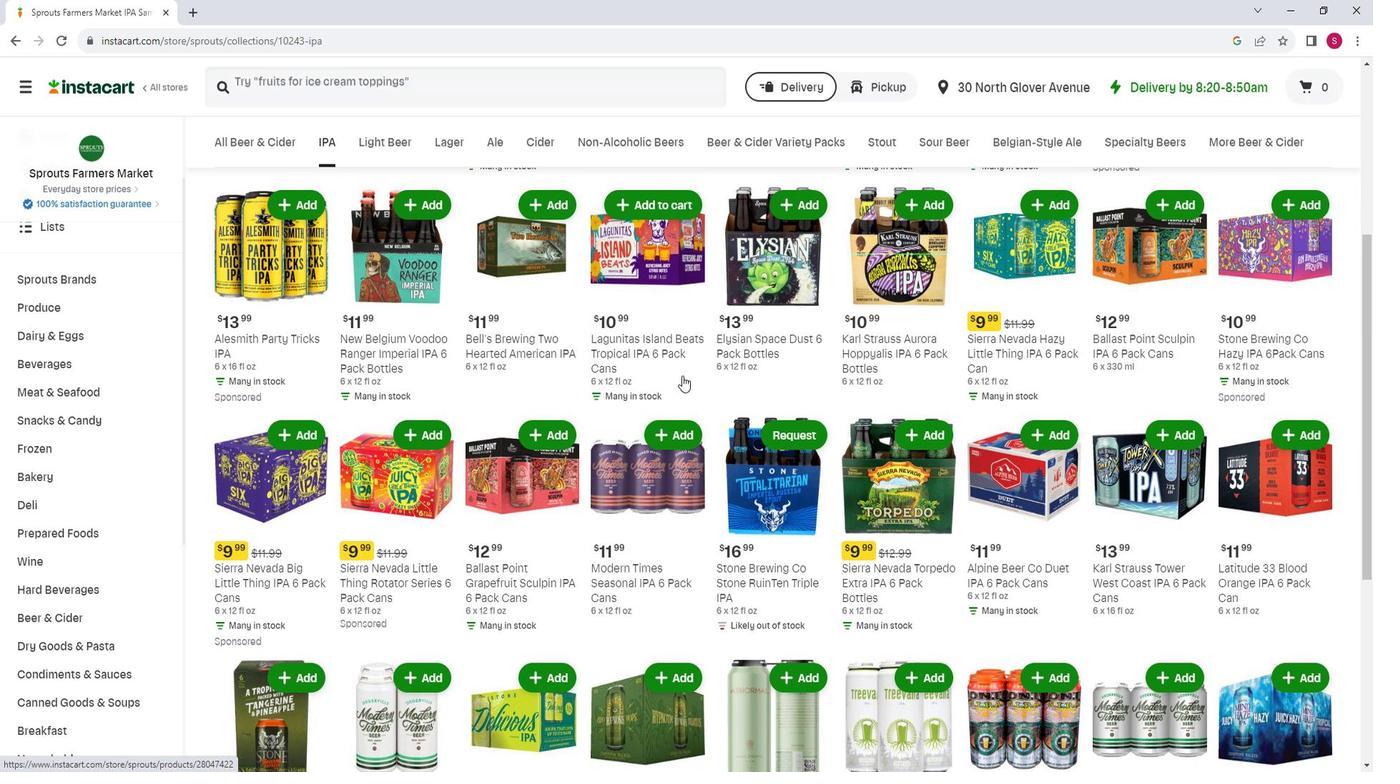 
Action: Mouse scrolled (706, 386) with delta (0, 0)
Screenshot: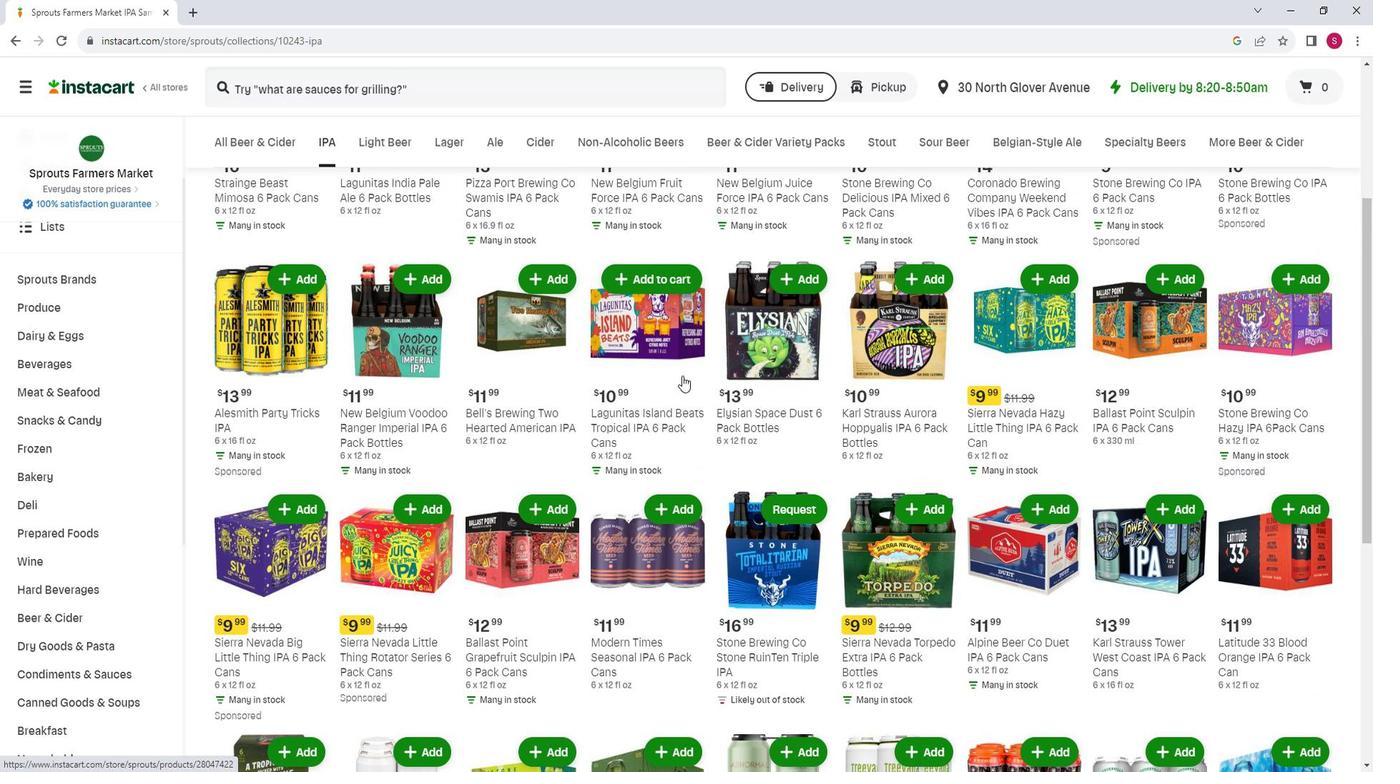 
Action: Mouse scrolled (706, 386) with delta (0, 0)
Screenshot: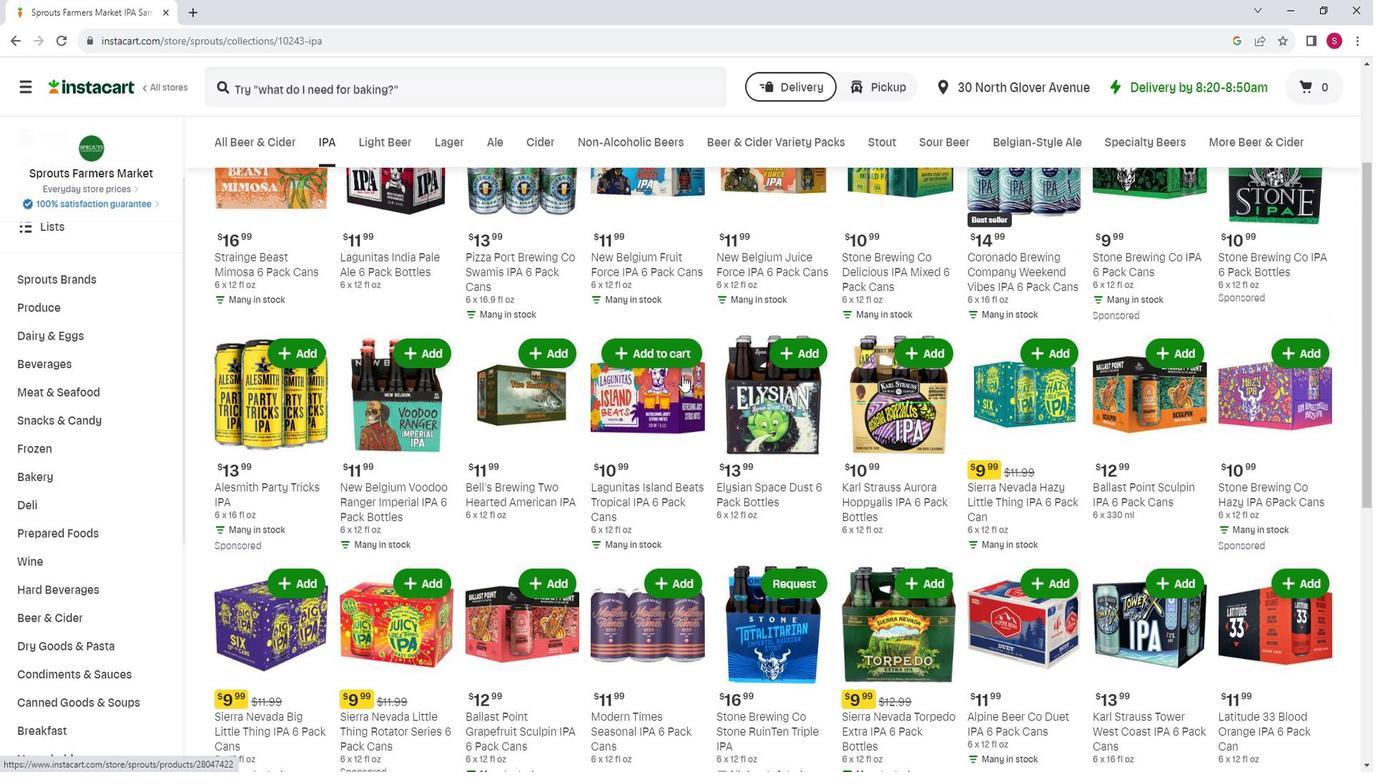 
Action: Mouse scrolled (706, 386) with delta (0, 0)
Screenshot: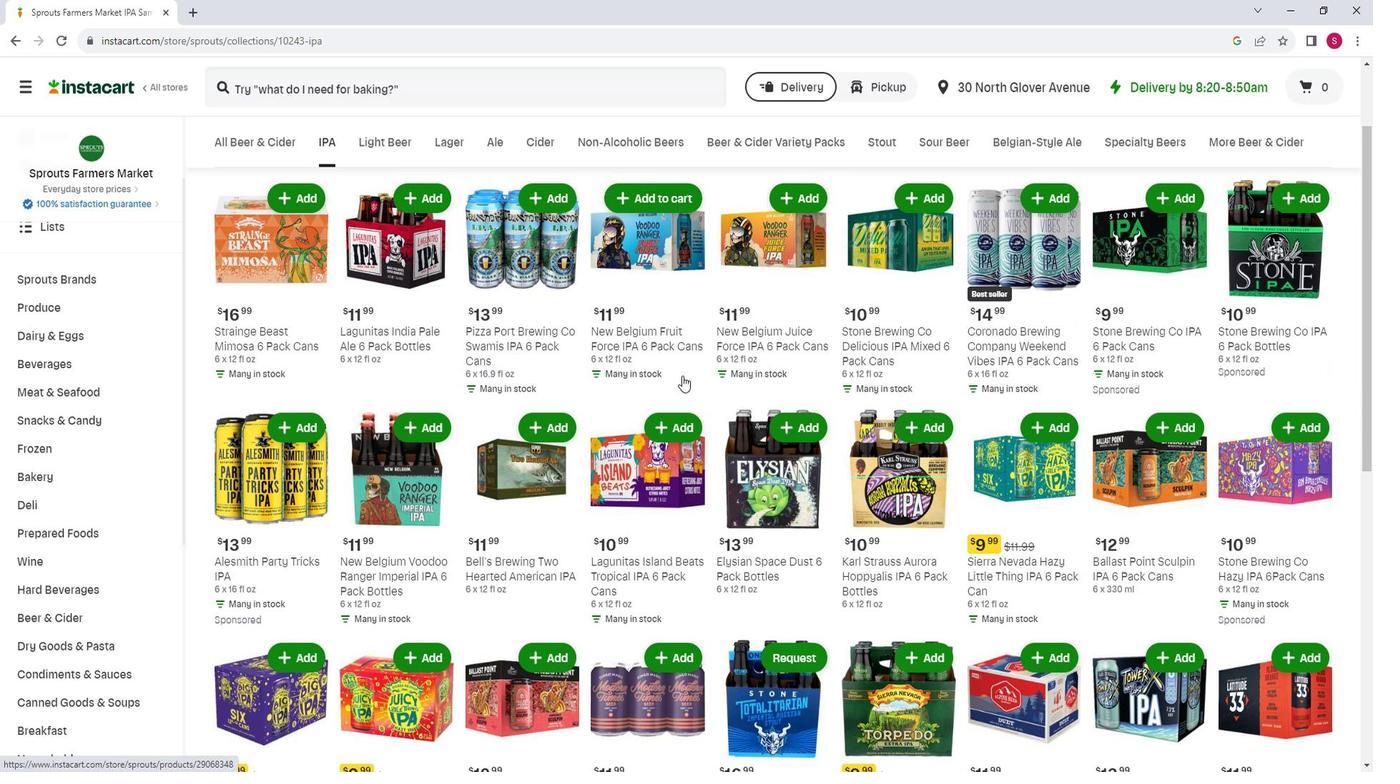 
Action: Mouse scrolled (706, 386) with delta (0, 0)
Screenshot: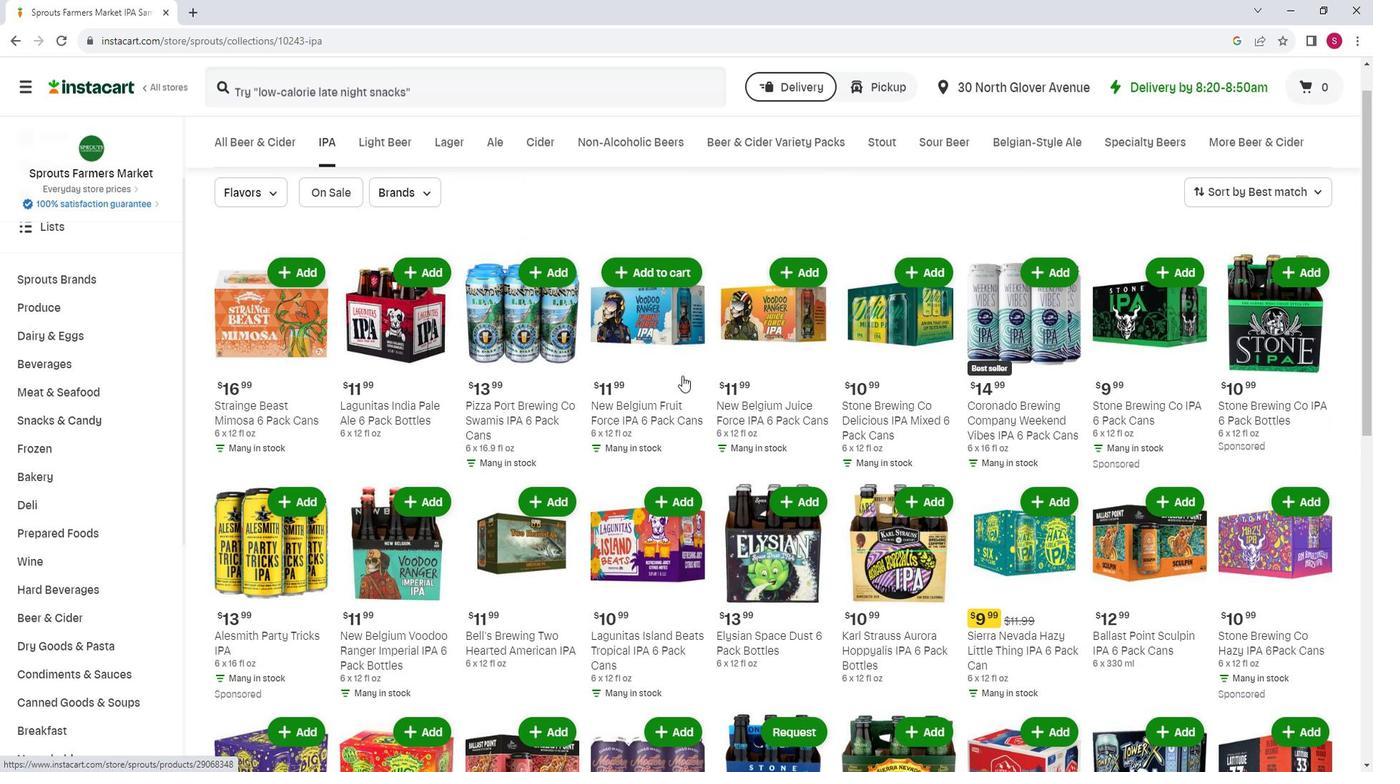 
Action: Mouse moved to (706, 386)
Screenshot: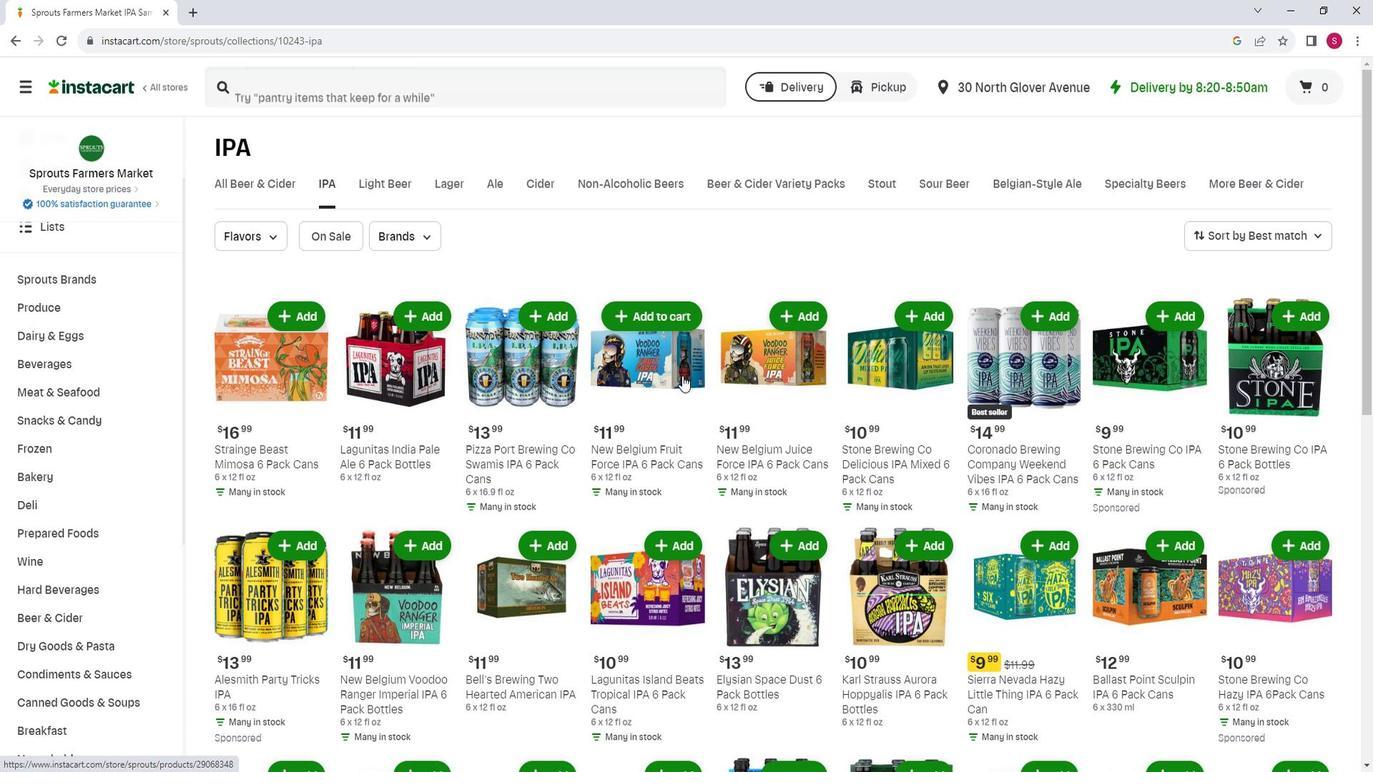 
Action: Mouse scrolled (706, 386) with delta (0, 0)
Screenshot: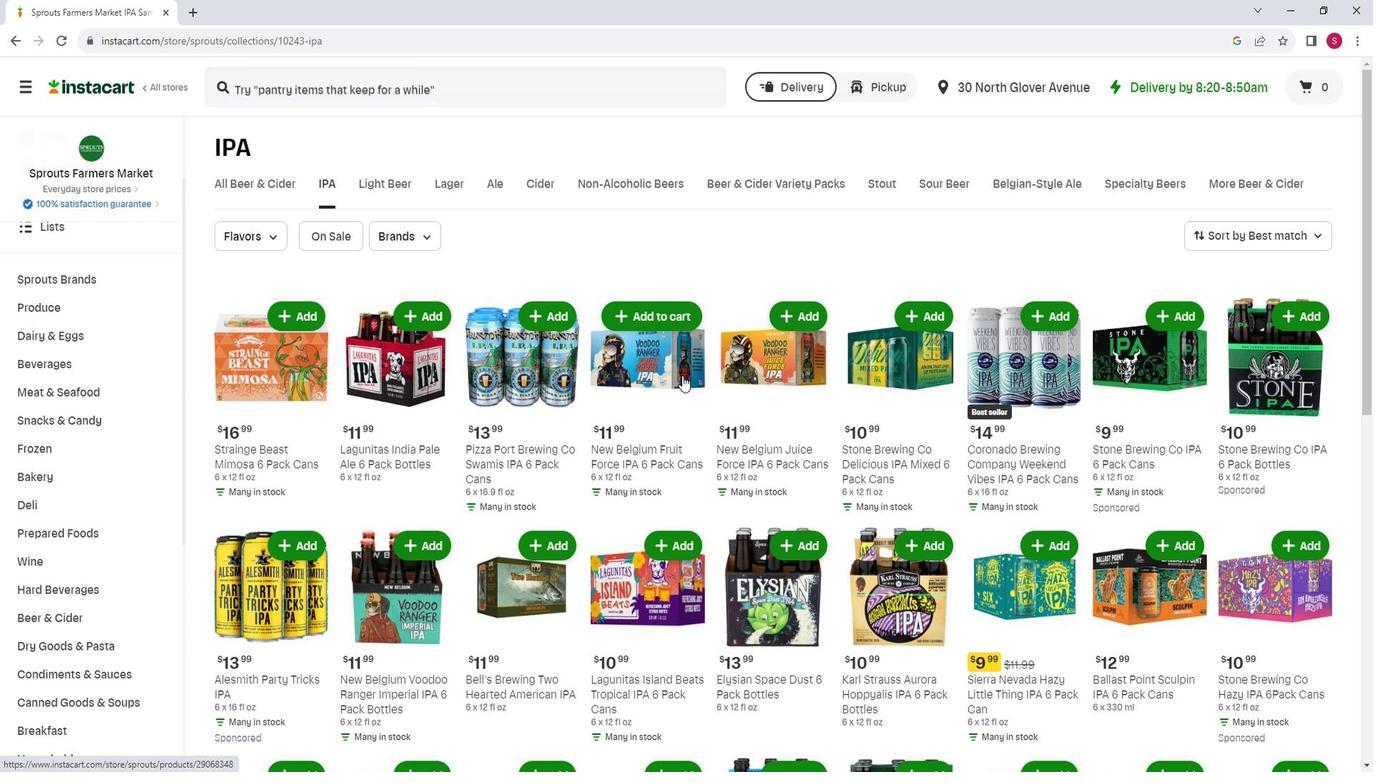 
Action: Mouse moved to (634, 353)
Screenshot: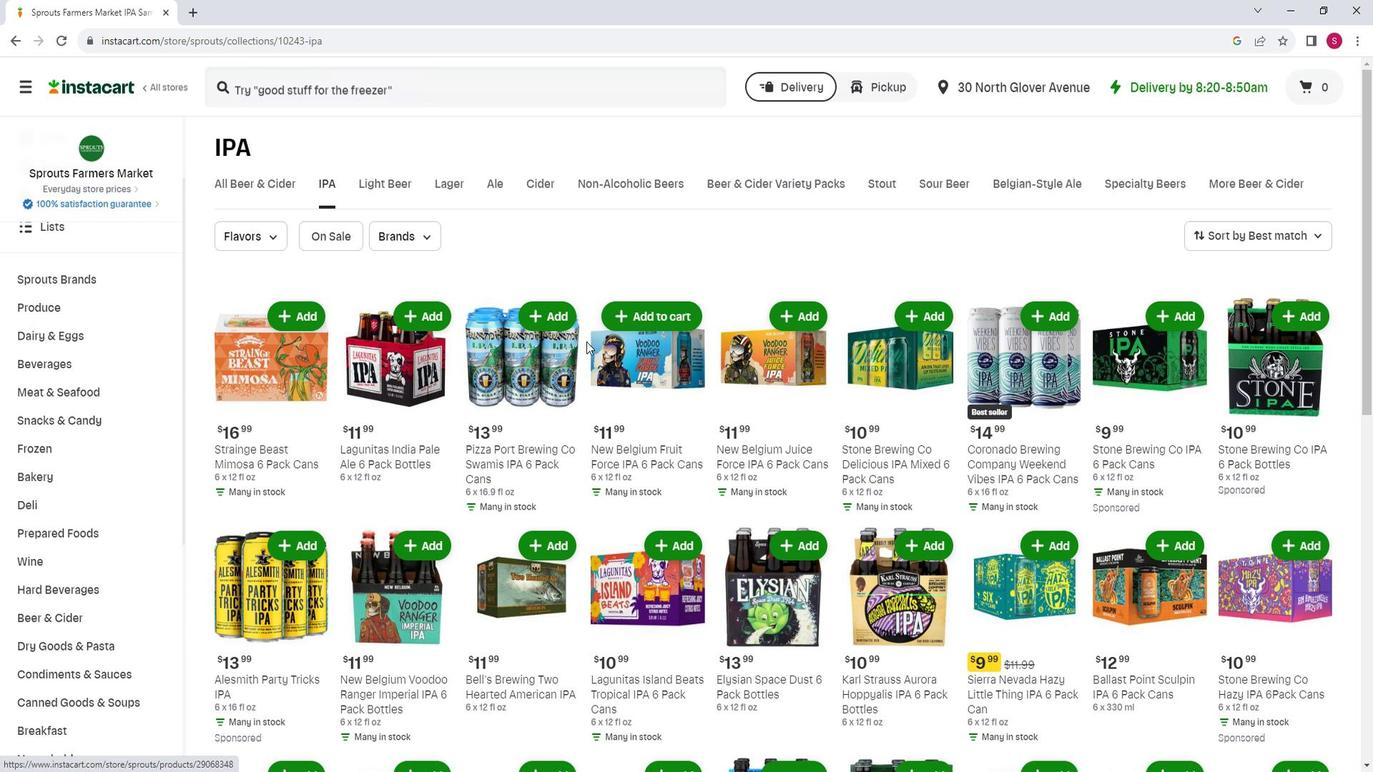 
